 Task: Set up a Trello card with a label, checklist, assigned member, and start and due dates.
Action: Mouse moved to (378, 431)
Screenshot: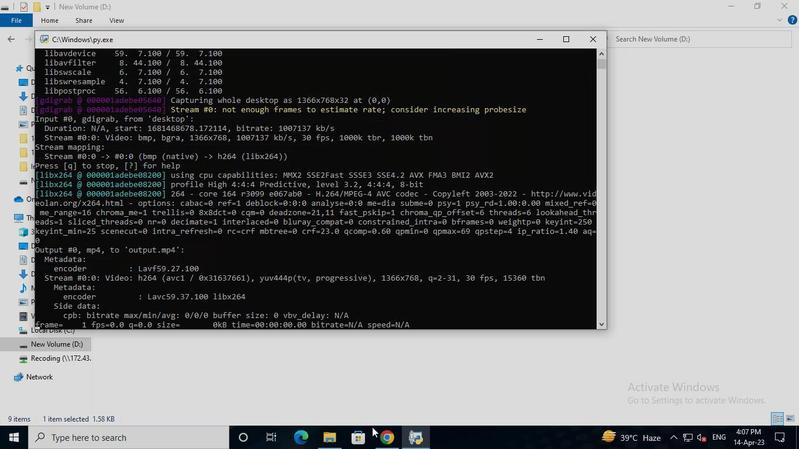 
Action: Mouse pressed left at (378, 431)
Screenshot: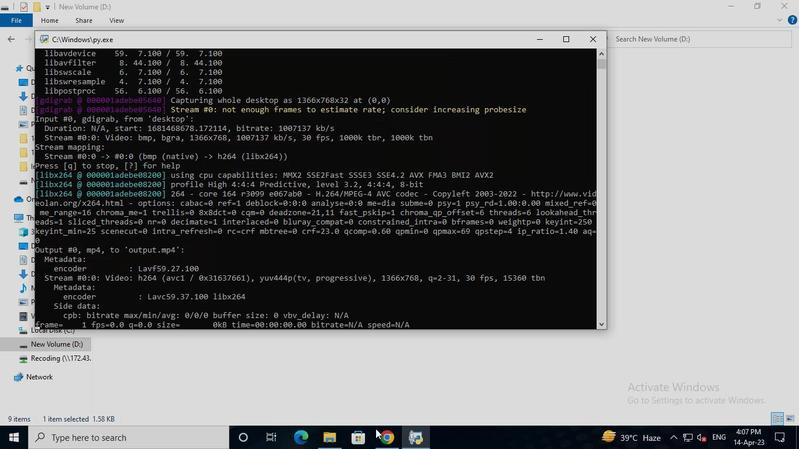 
Action: Mouse moved to (385, 360)
Screenshot: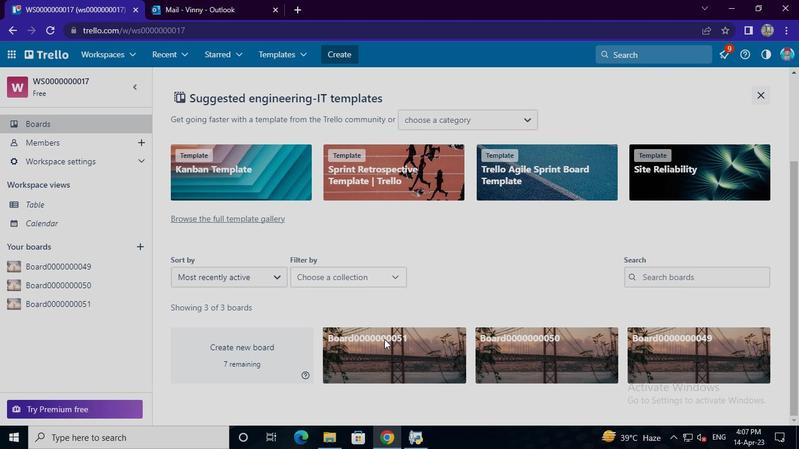 
Action: Mouse pressed left at (385, 360)
Screenshot: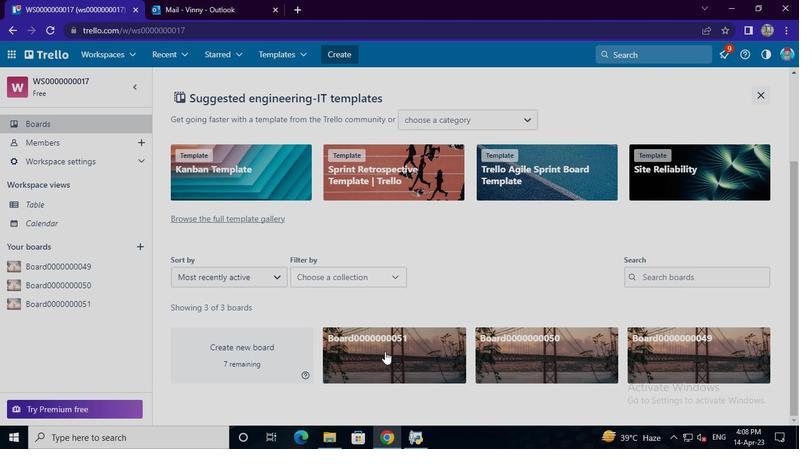 
Action: Mouse moved to (306, 259)
Screenshot: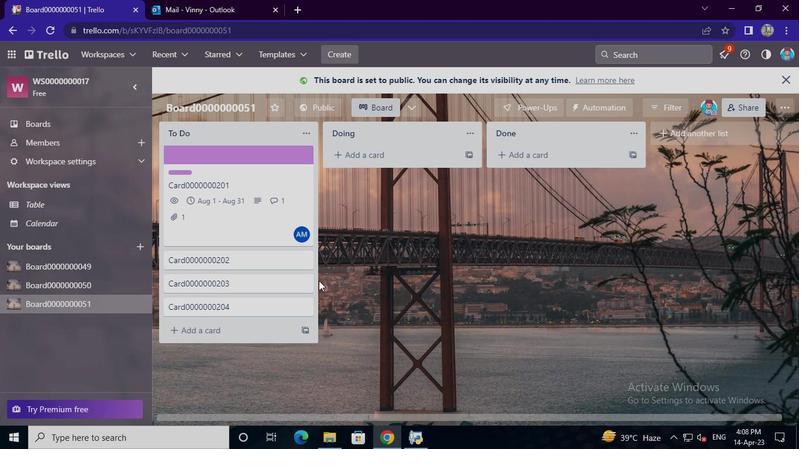 
Action: Mouse pressed left at (306, 259)
Screenshot: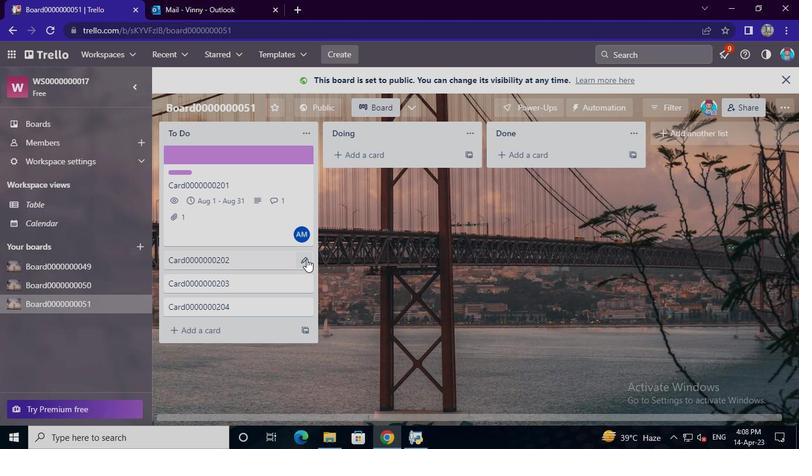 
Action: Mouse moved to (338, 263)
Screenshot: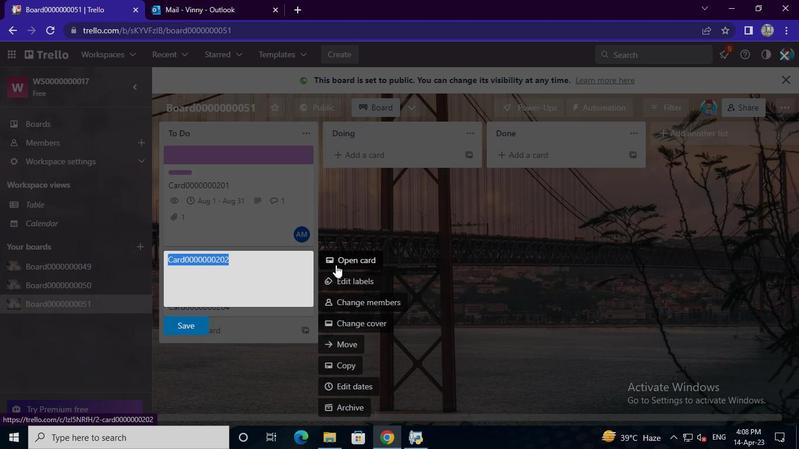 
Action: Mouse pressed left at (338, 263)
Screenshot: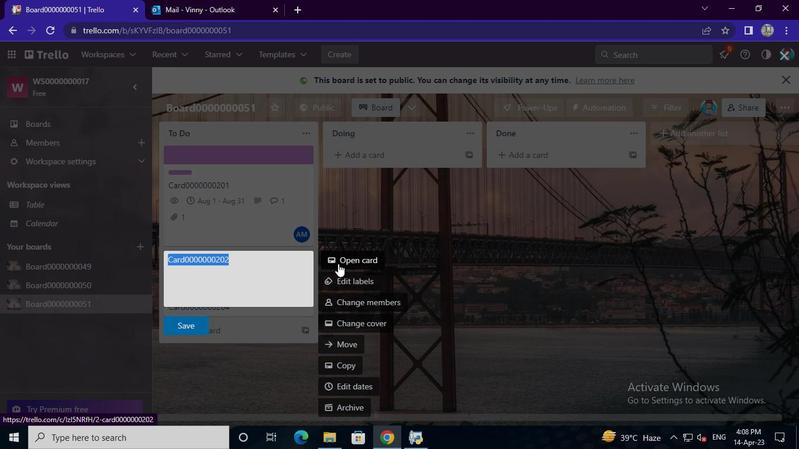 
Action: Mouse moved to (550, 145)
Screenshot: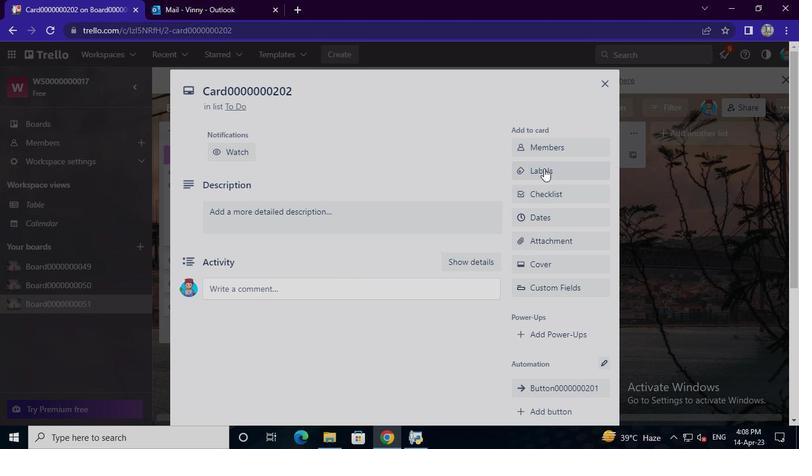 
Action: Mouse pressed left at (550, 145)
Screenshot: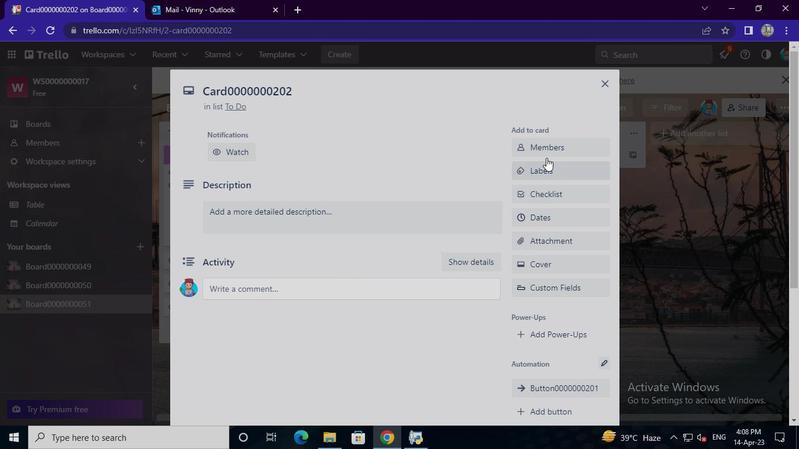 
Action: Mouse moved to (536, 197)
Screenshot: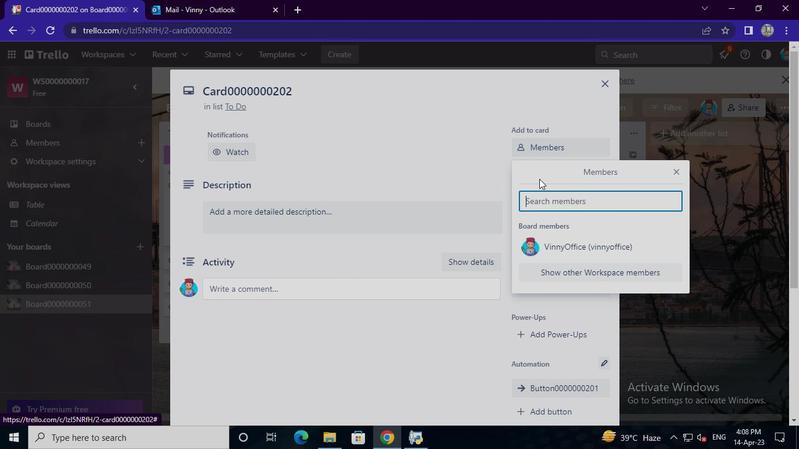 
Action: Mouse pressed left at (536, 197)
Screenshot: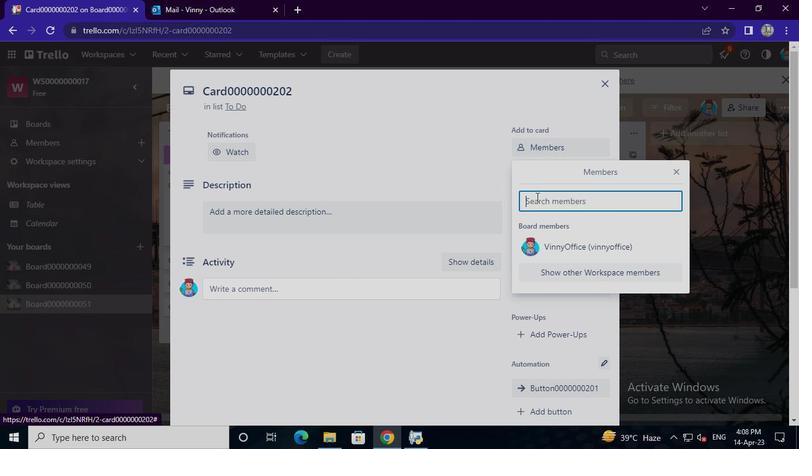 
Action: Mouse moved to (536, 197)
Screenshot: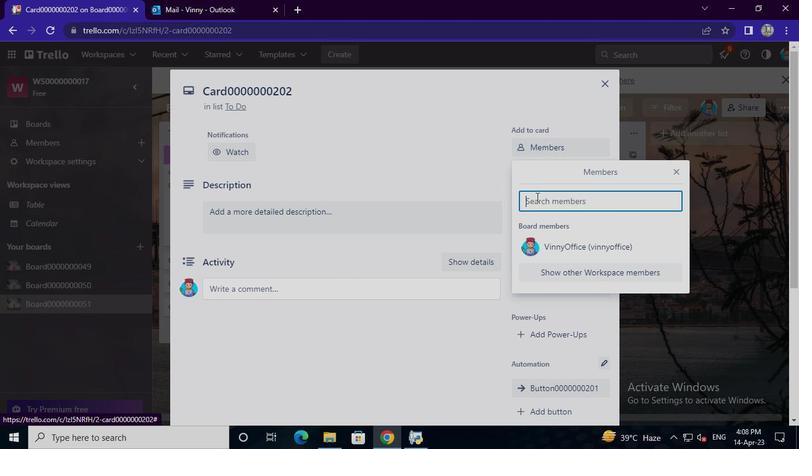 
Action: Keyboard Key.shift
Screenshot: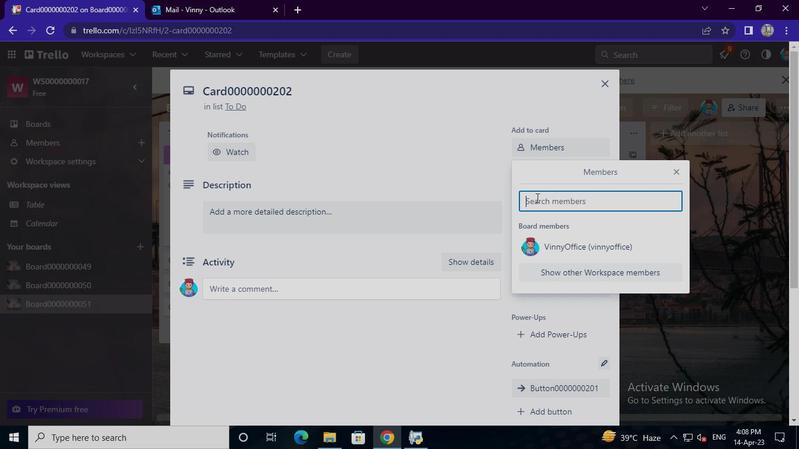 
Action: Keyboard C
Screenshot: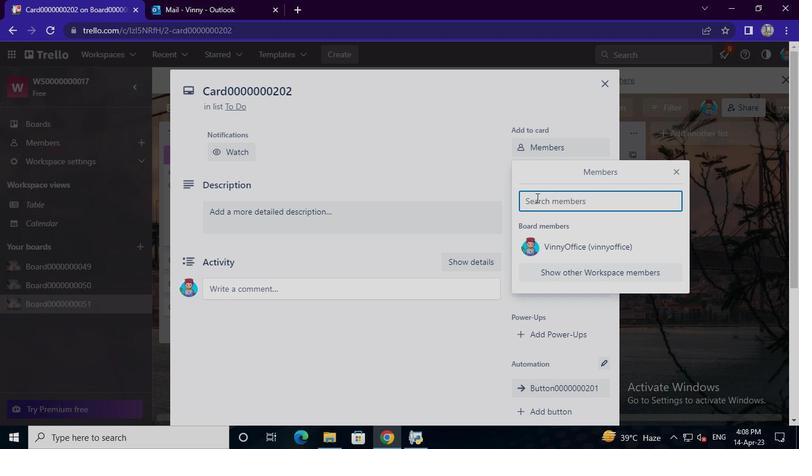 
Action: Keyboard A
Screenshot: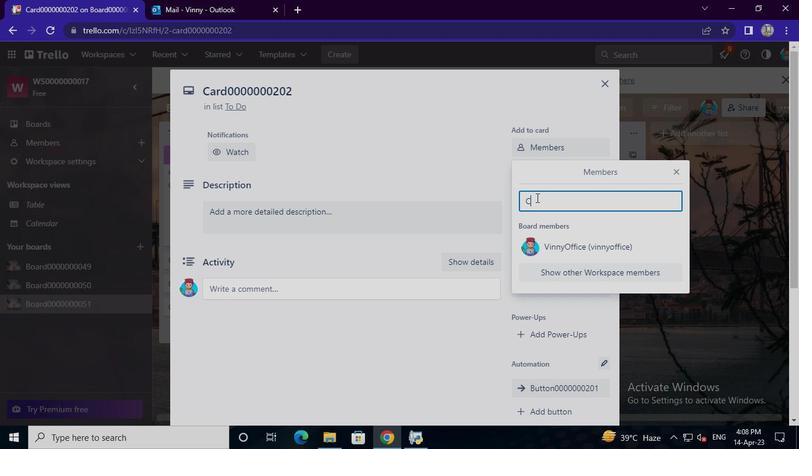 
Action: Keyboard r
Screenshot: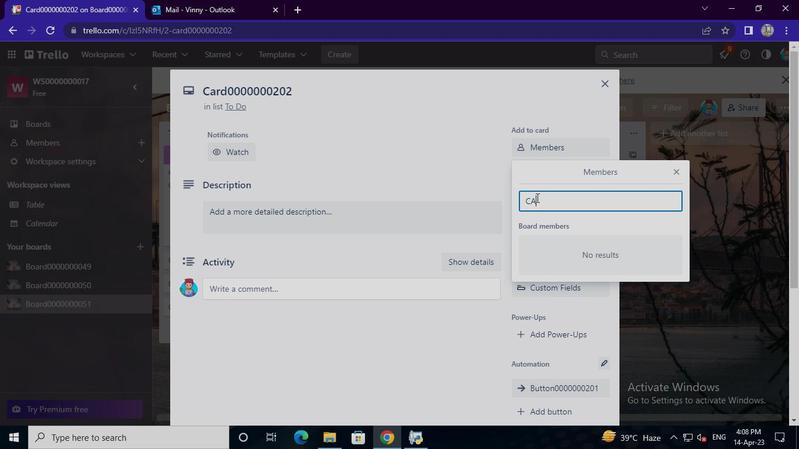 
Action: Keyboard Key.backspace
Screenshot: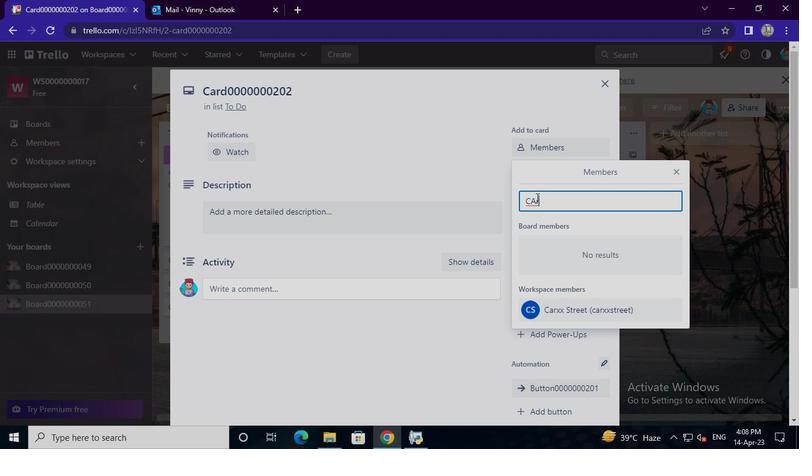 
Action: Keyboard Key.backspace
Screenshot: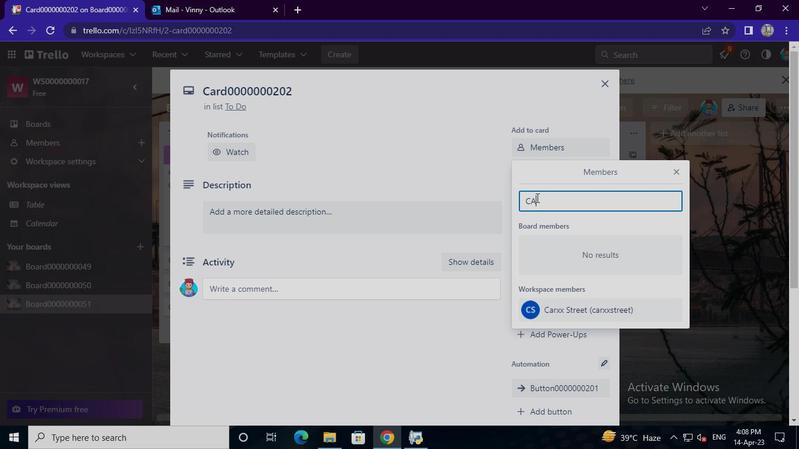 
Action: Keyboard a
Screenshot: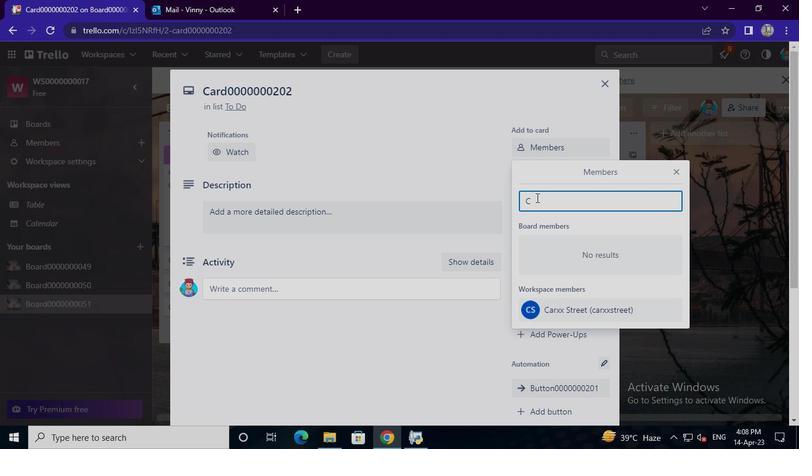 
Action: Keyboard r
Screenshot: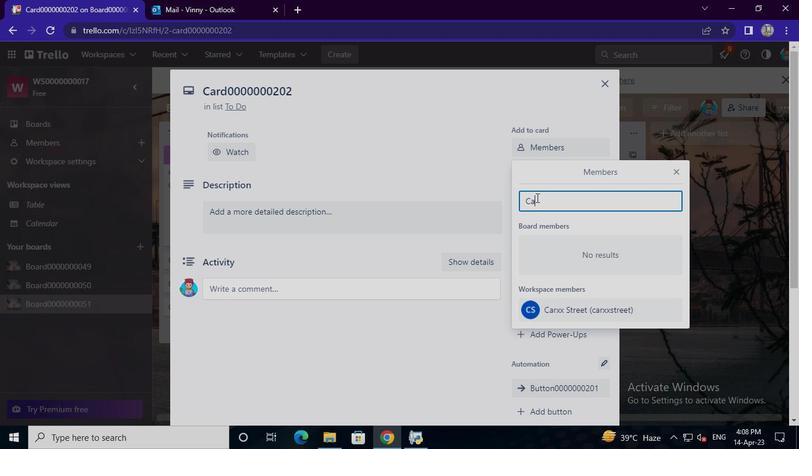 
Action: Keyboard x
Screenshot: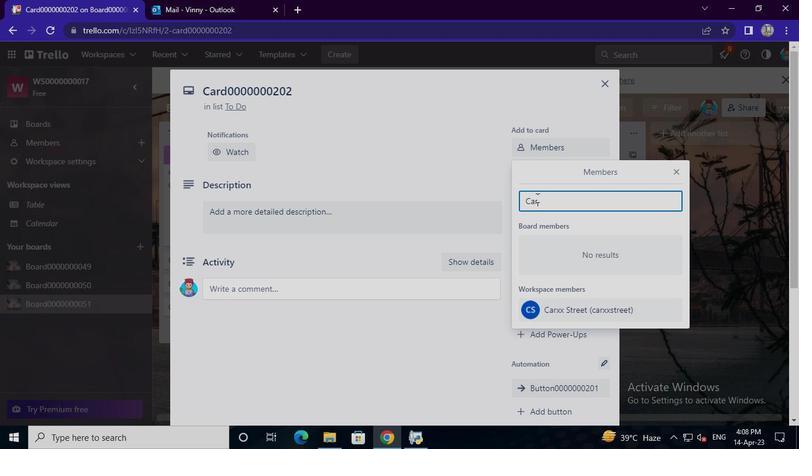 
Action: Keyboard x
Screenshot: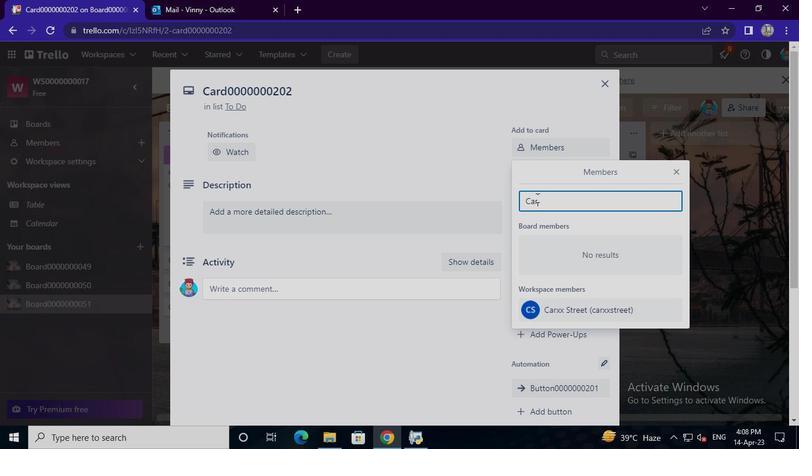 
Action: Keyboard s
Screenshot: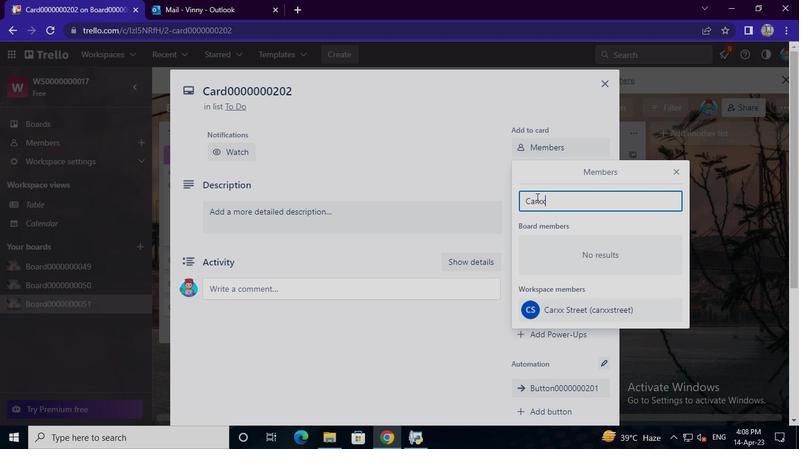 
Action: Keyboard t
Screenshot: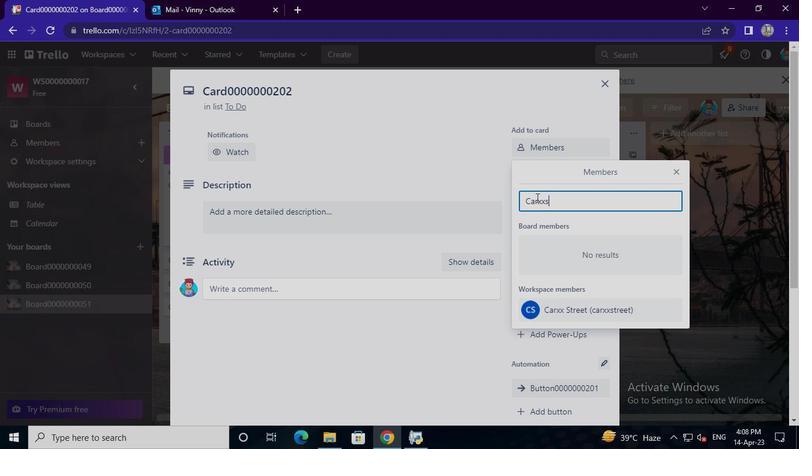 
Action: Keyboard r
Screenshot: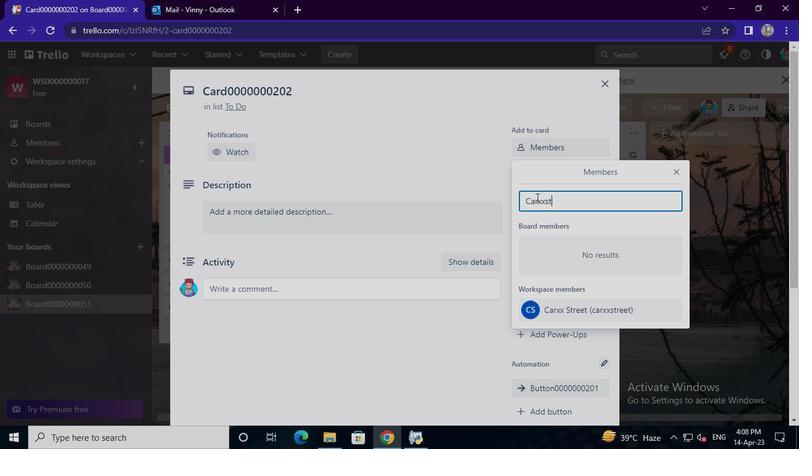 
Action: Keyboard e
Screenshot: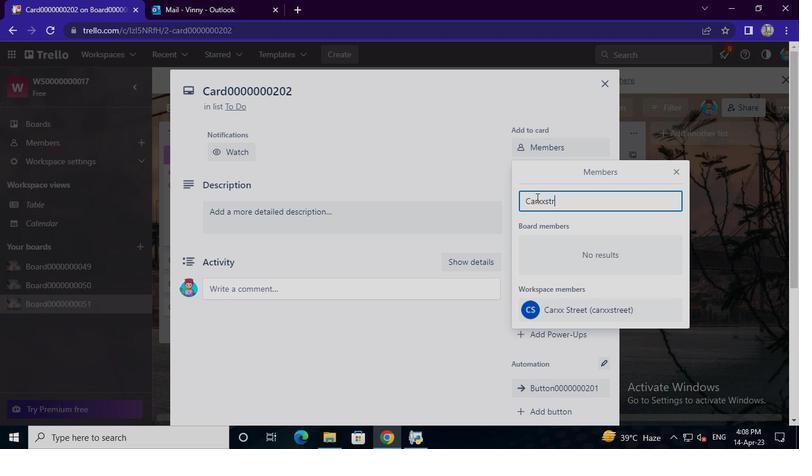 
Action: Keyboard t
Screenshot: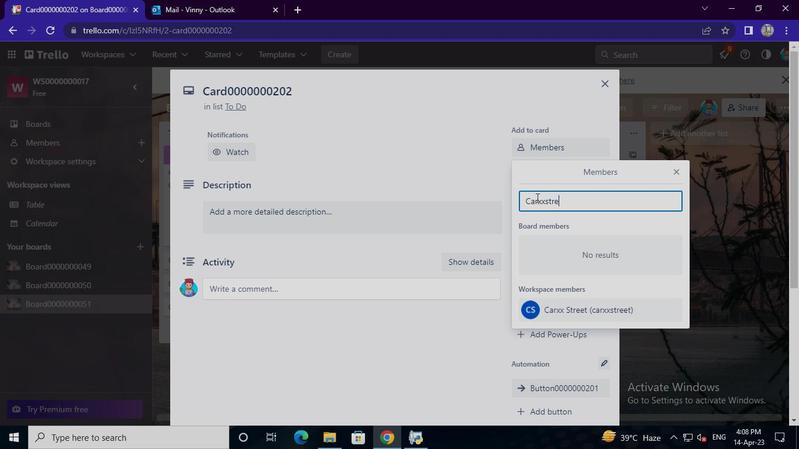 
Action: Keyboard t
Screenshot: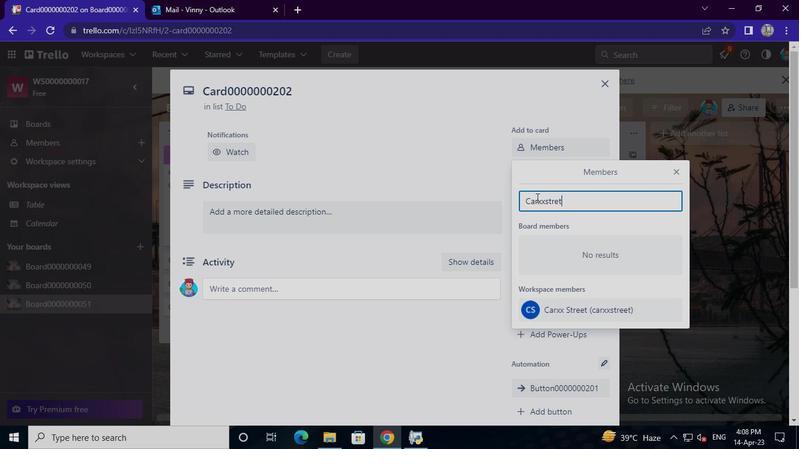 
Action: Keyboard Key.backspace
Screenshot: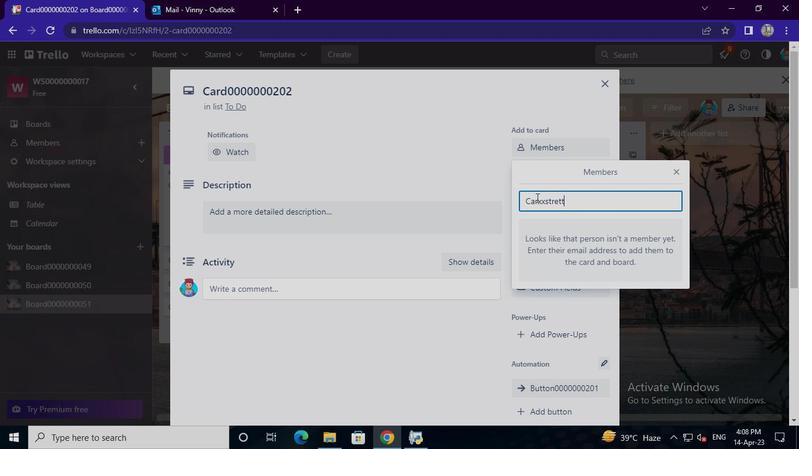 
Action: Keyboard Key.backspace
Screenshot: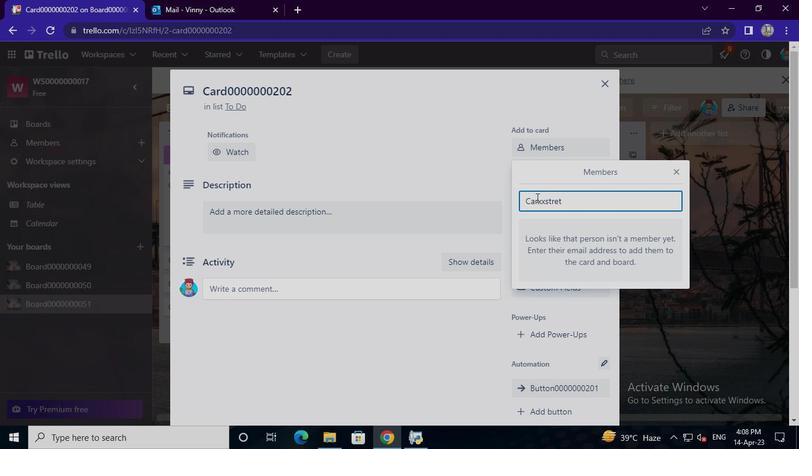 
Action: Keyboard e
Screenshot: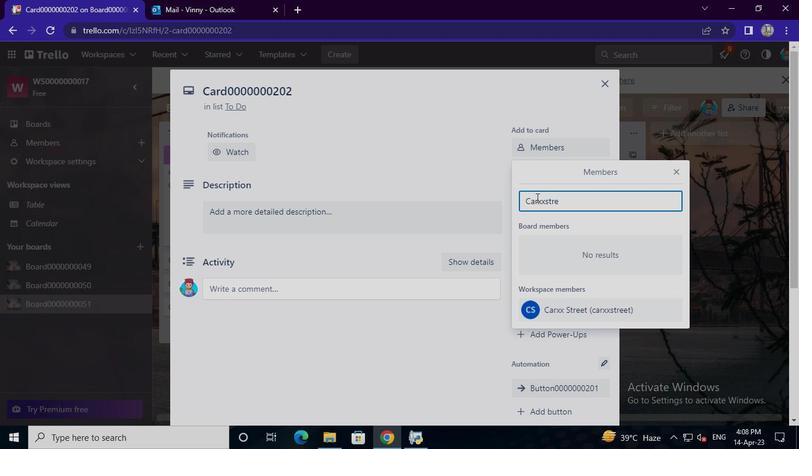 
Action: Keyboard t
Screenshot: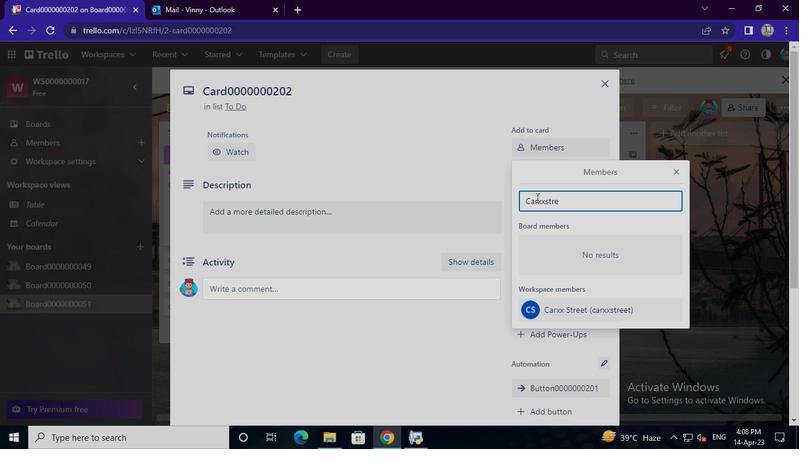 
Action: Keyboard <103>
Screenshot: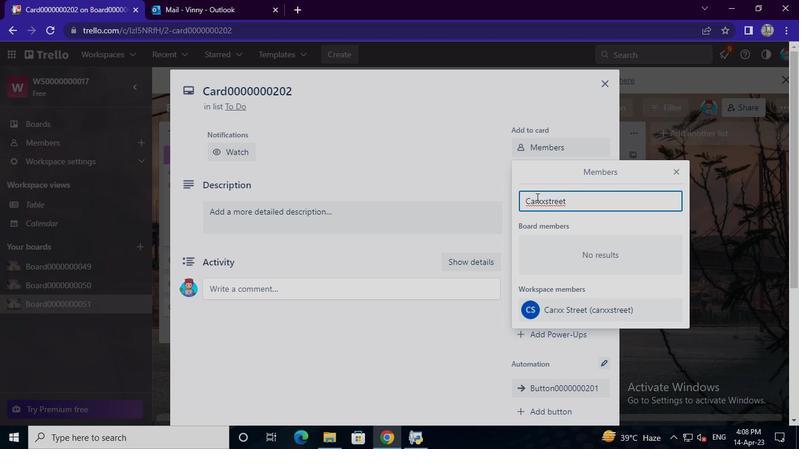 
Action: Keyboard <105>
Screenshot: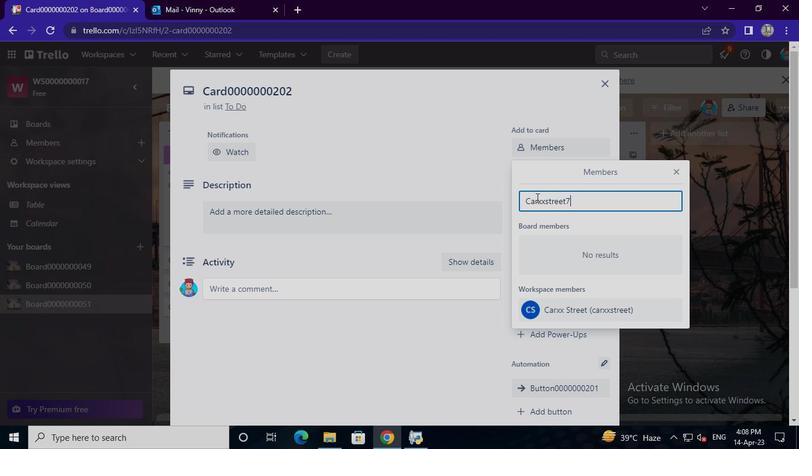 
Action: Keyboard <97>
Screenshot: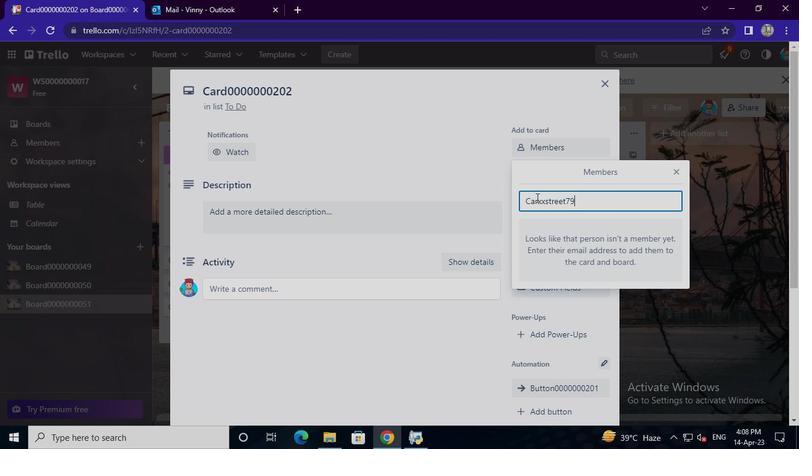 
Action: Keyboard Key.shift
Screenshot: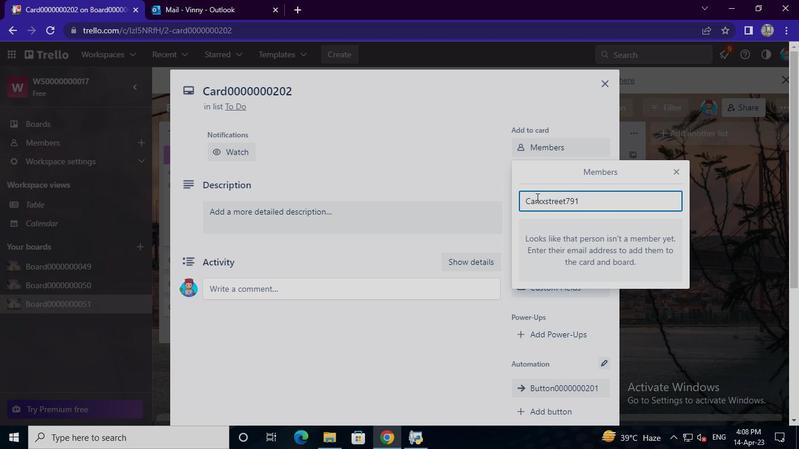 
Action: Keyboard @
Screenshot: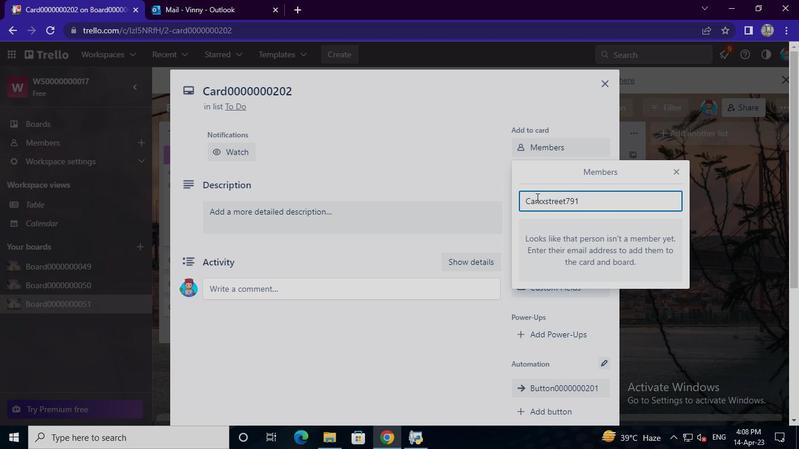
Action: Keyboard g
Screenshot: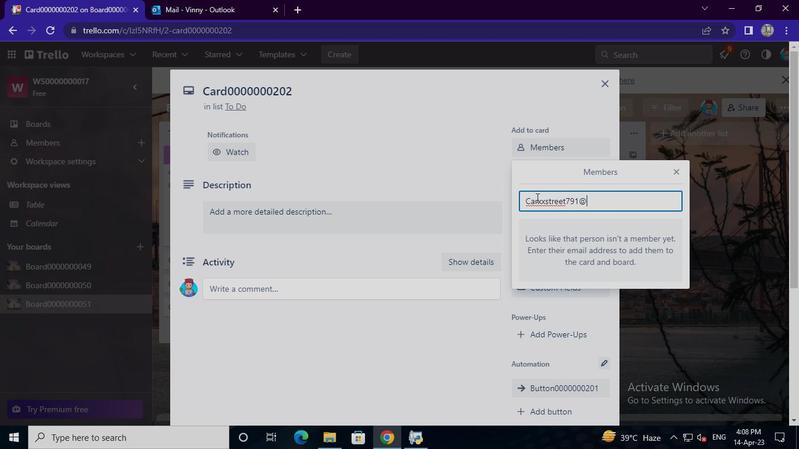 
Action: Keyboard m
Screenshot: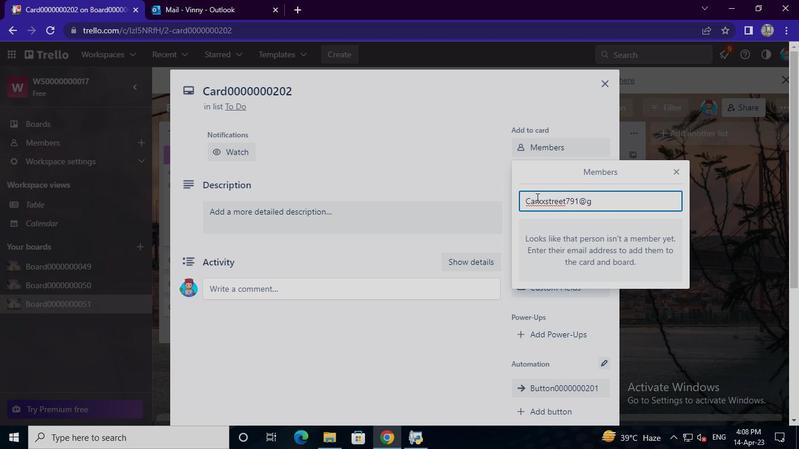 
Action: Keyboard a
Screenshot: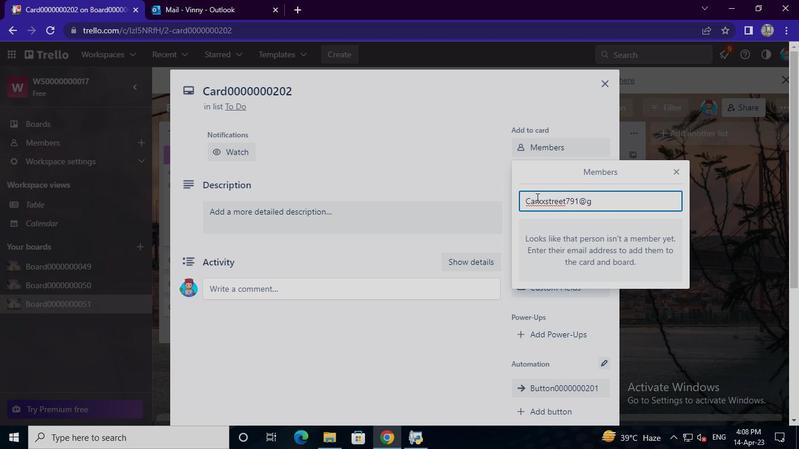 
Action: Keyboard i
Screenshot: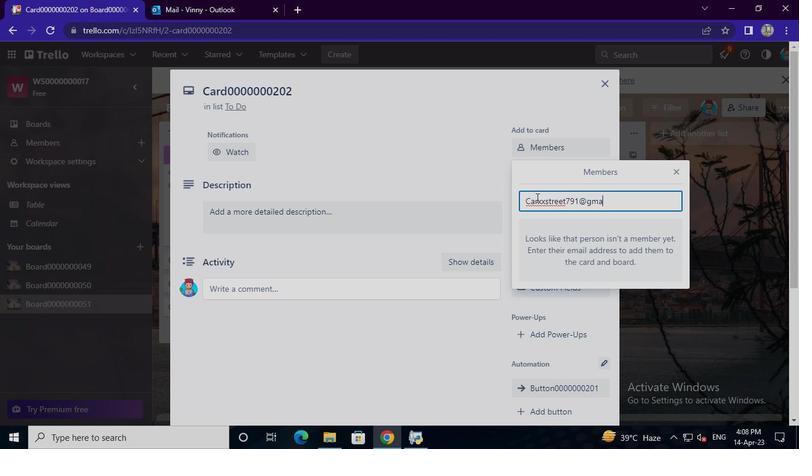 
Action: Keyboard l
Screenshot: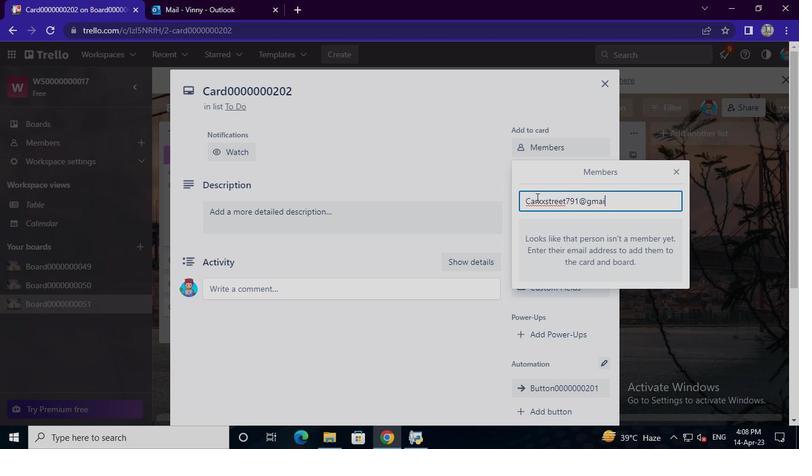 
Action: Keyboard .
Screenshot: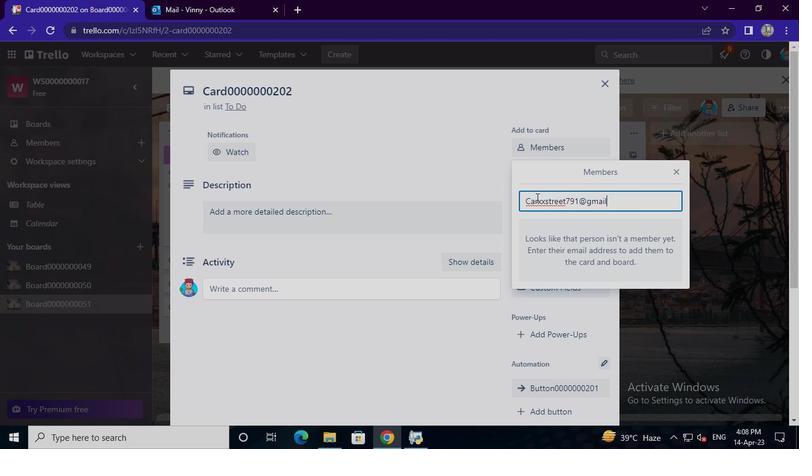
Action: Keyboard c
Screenshot: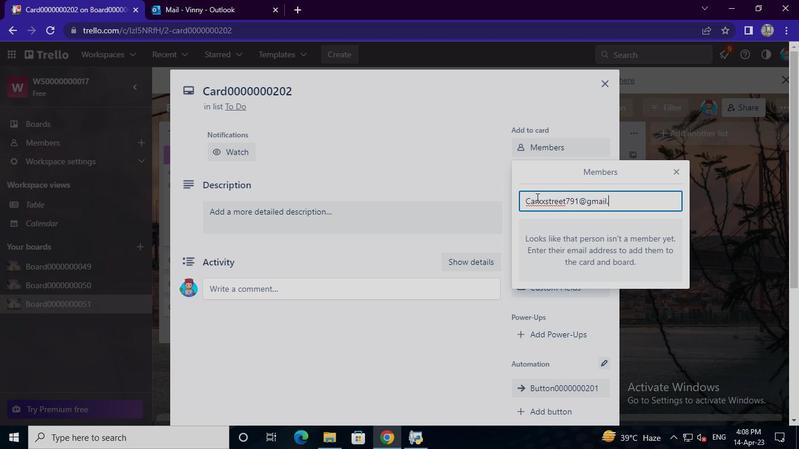 
Action: Keyboard o
Screenshot: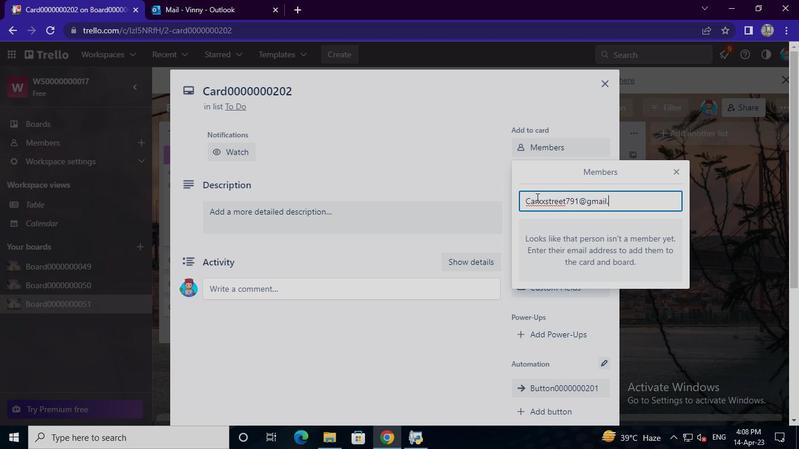 
Action: Keyboard m
Screenshot: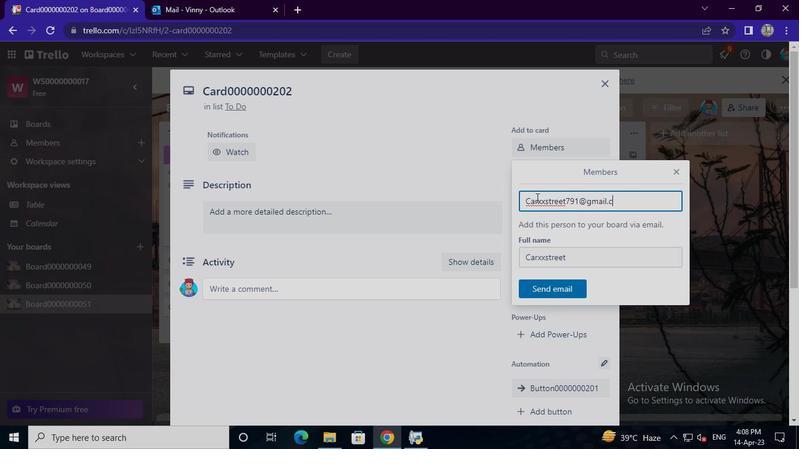 
Action: Mouse moved to (558, 286)
Screenshot: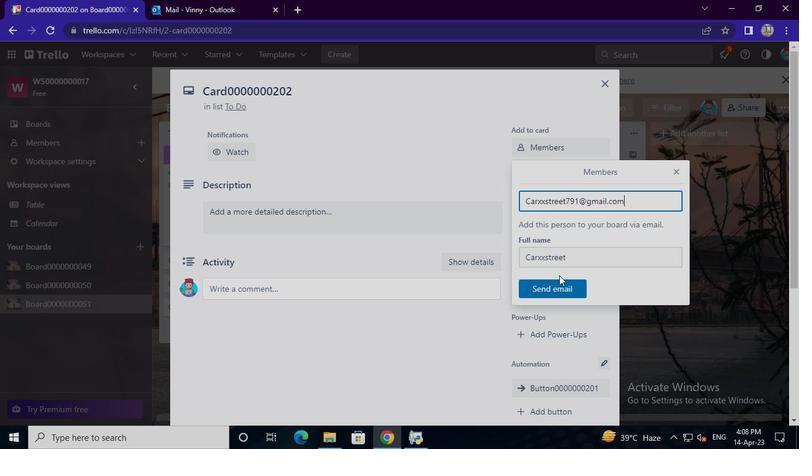 
Action: Mouse pressed left at (558, 286)
Screenshot: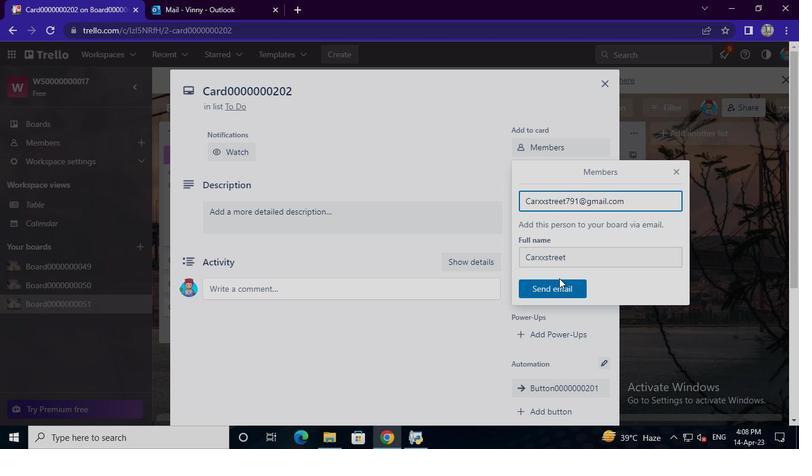
Action: Mouse moved to (553, 175)
Screenshot: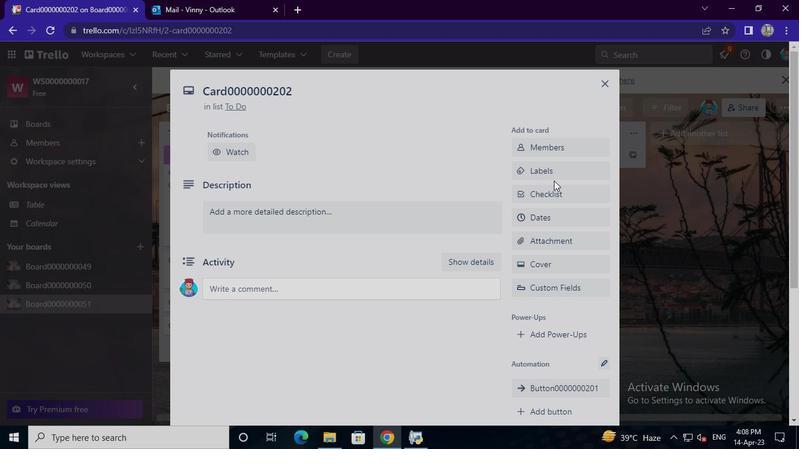 
Action: Mouse pressed left at (553, 175)
Screenshot: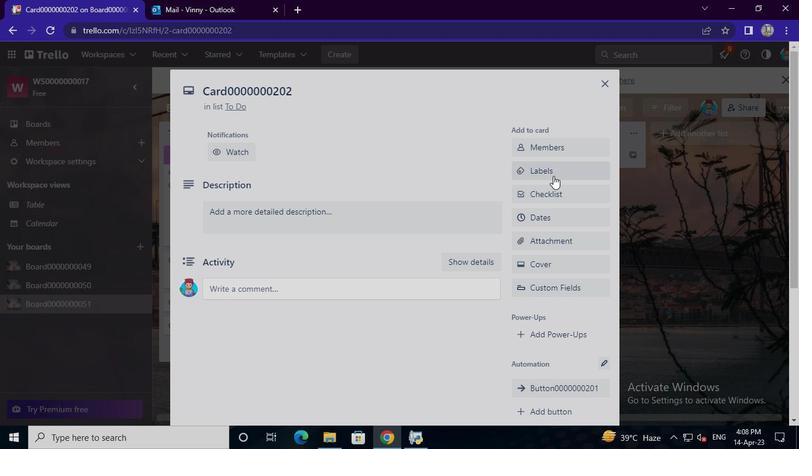 
Action: Mouse moved to (570, 108)
Screenshot: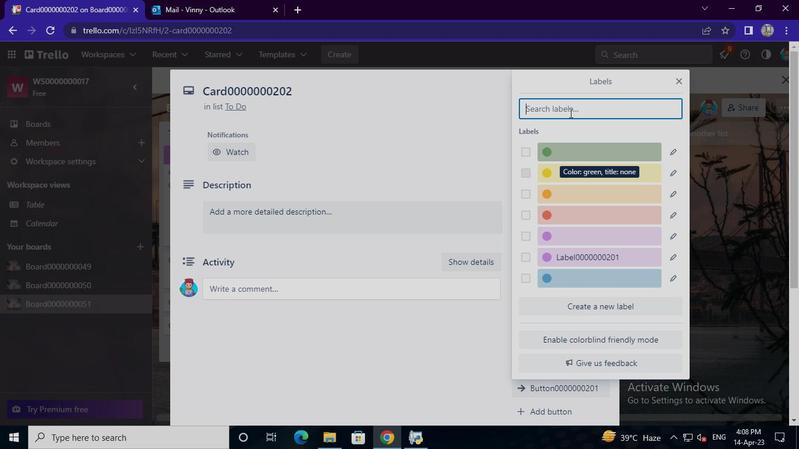 
Action: Mouse pressed left at (570, 108)
Screenshot: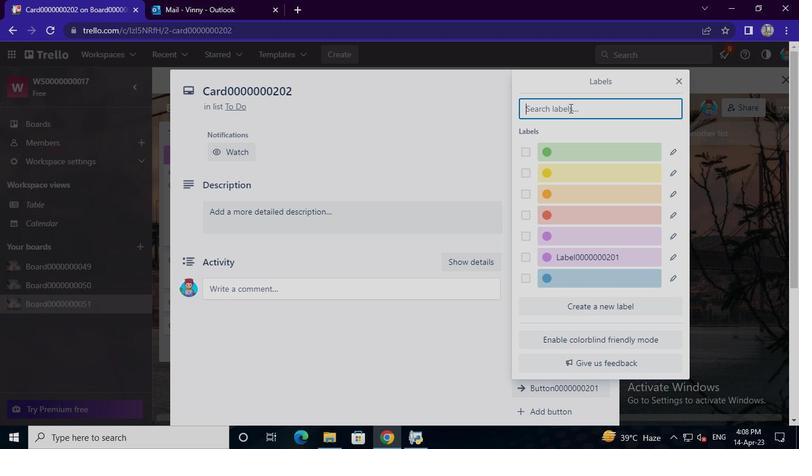 
Action: Keyboard Key.shift
Screenshot: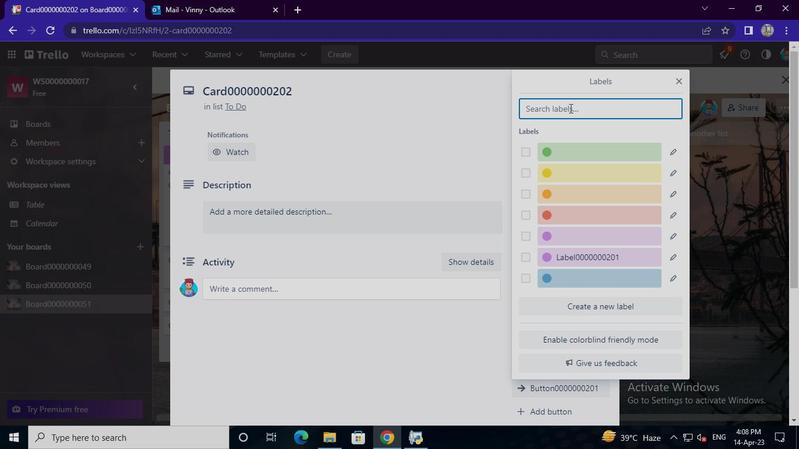 
Action: Keyboard L
Screenshot: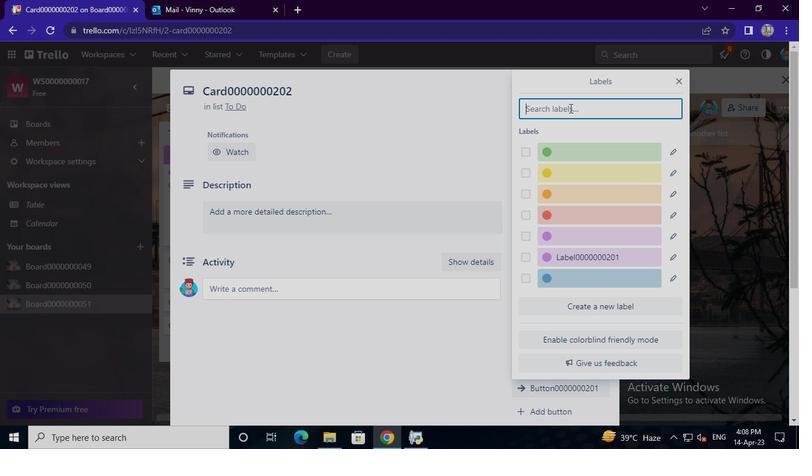 
Action: Keyboard a
Screenshot: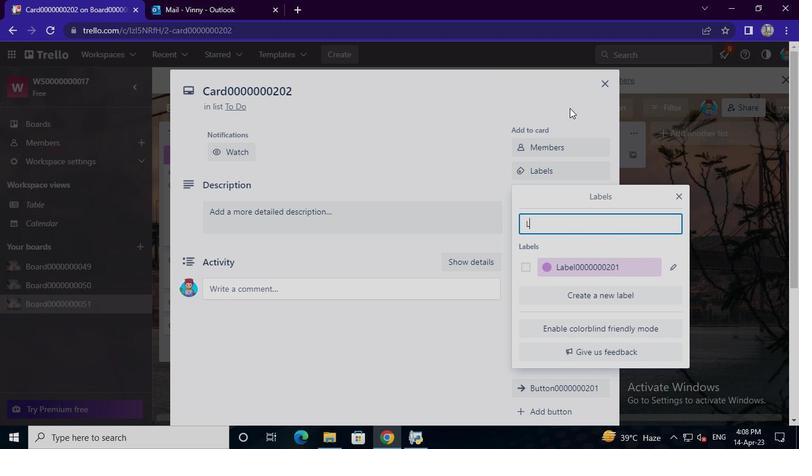 
Action: Keyboard b
Screenshot: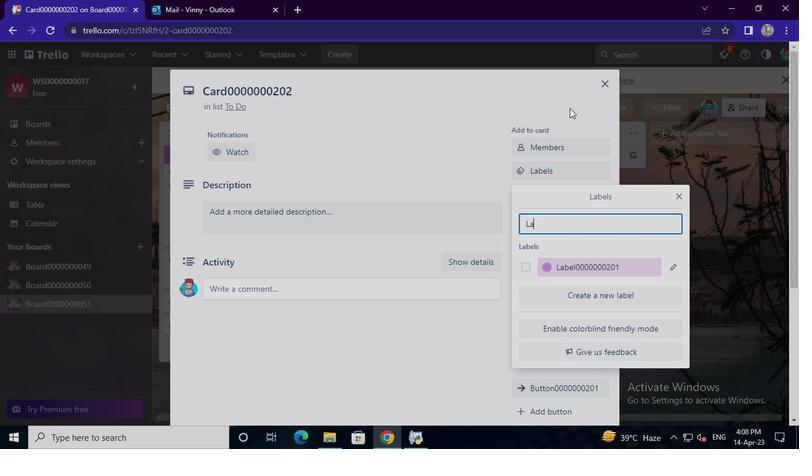 
Action: Keyboard e
Screenshot: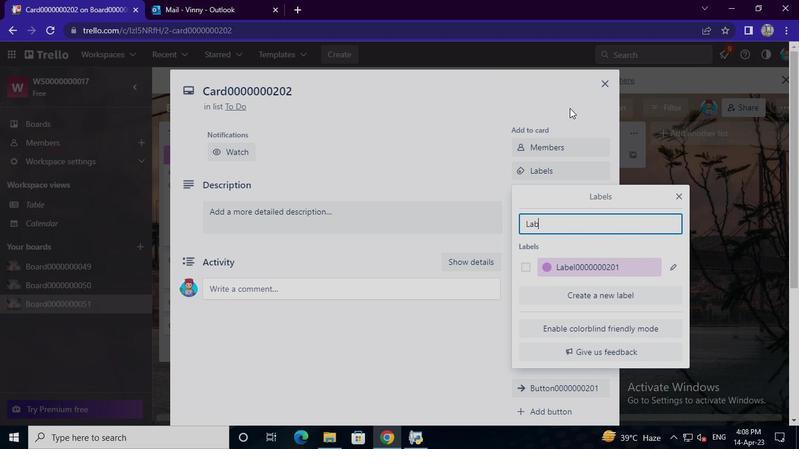 
Action: Keyboard l
Screenshot: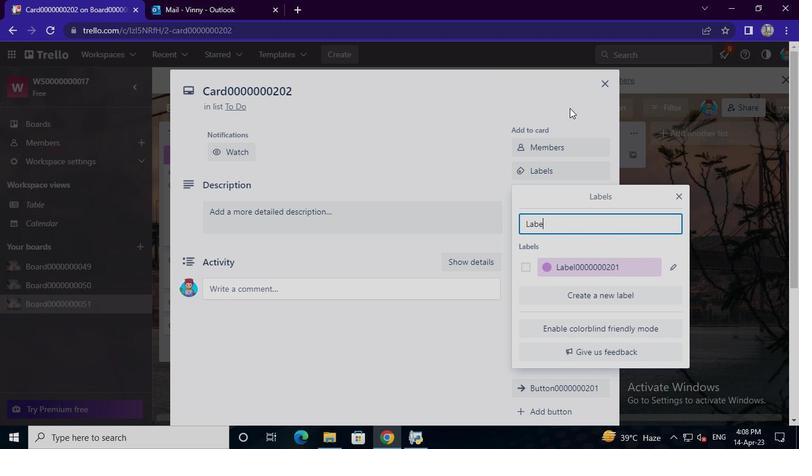 
Action: Keyboard <96>
Screenshot: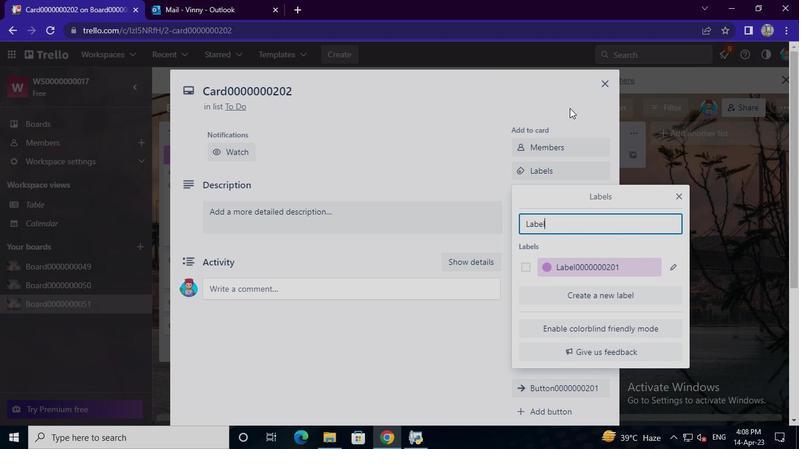 
Action: Keyboard <96>
Screenshot: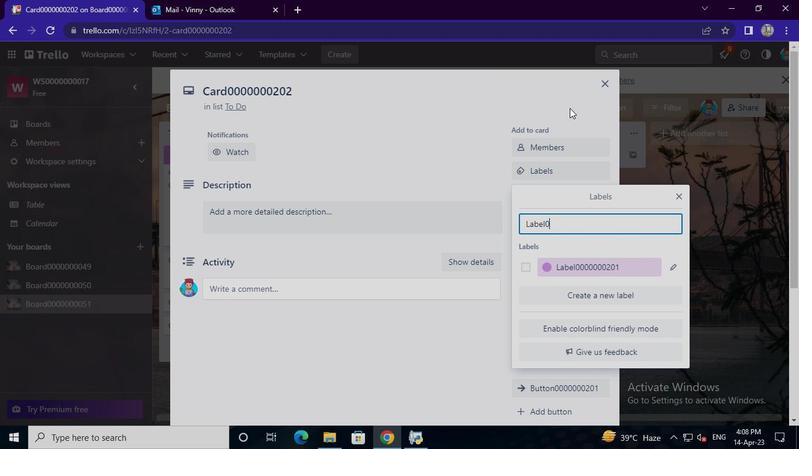 
Action: Keyboard <96>
Screenshot: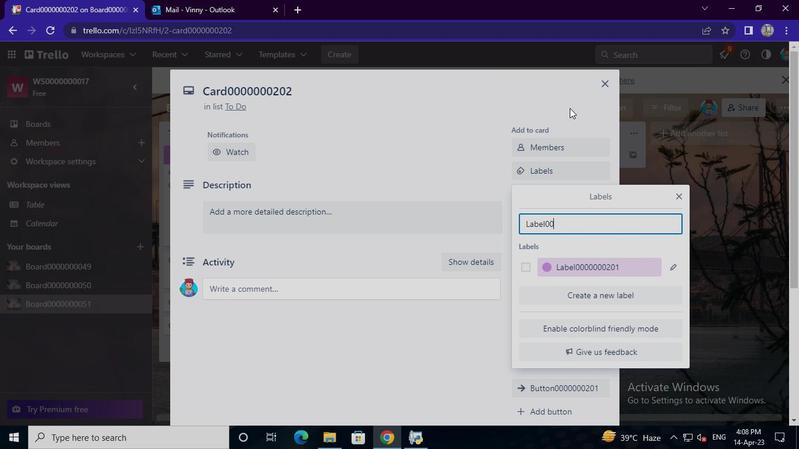 
Action: Keyboard <96>
Screenshot: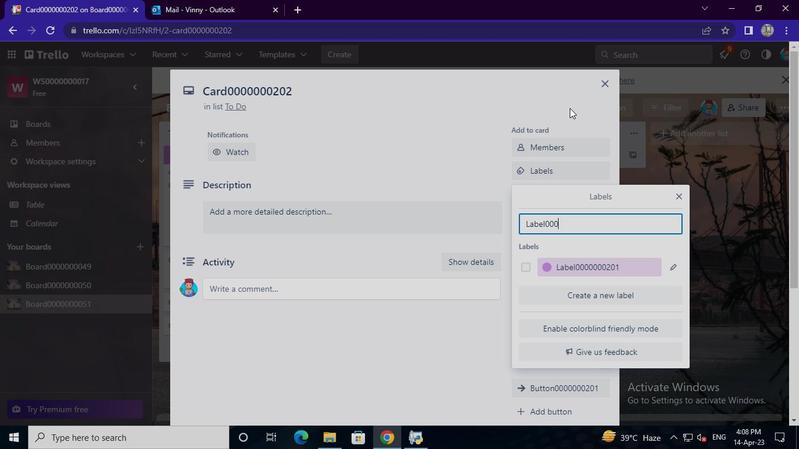 
Action: Keyboard <96>
Screenshot: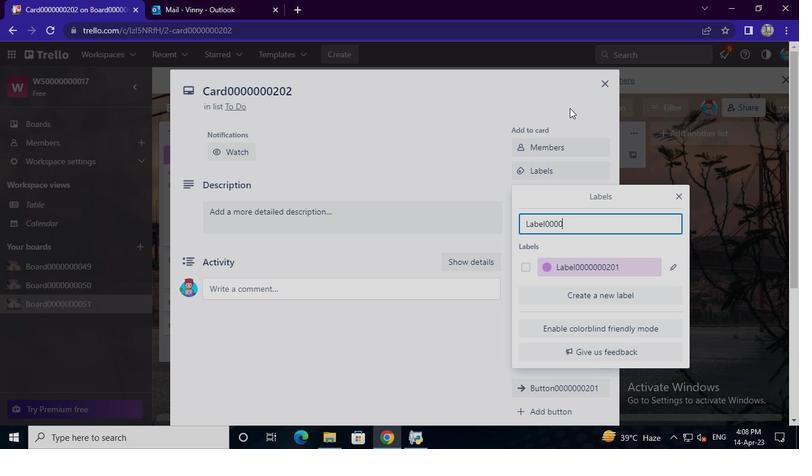 
Action: Keyboard <96>
Screenshot: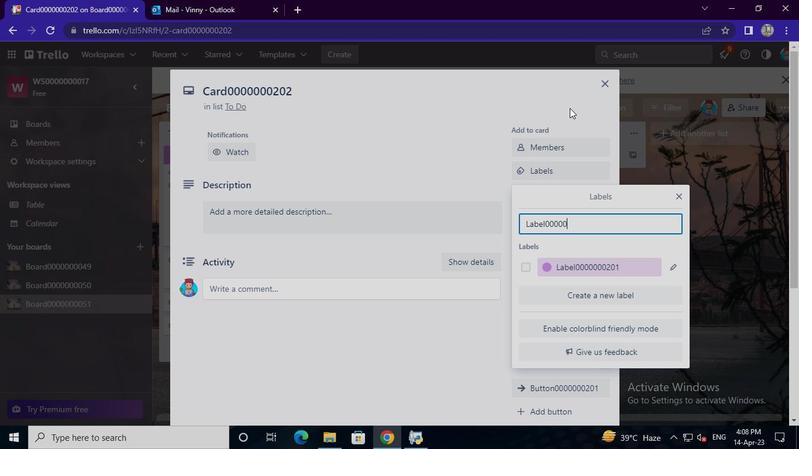 
Action: Keyboard <96>
Screenshot: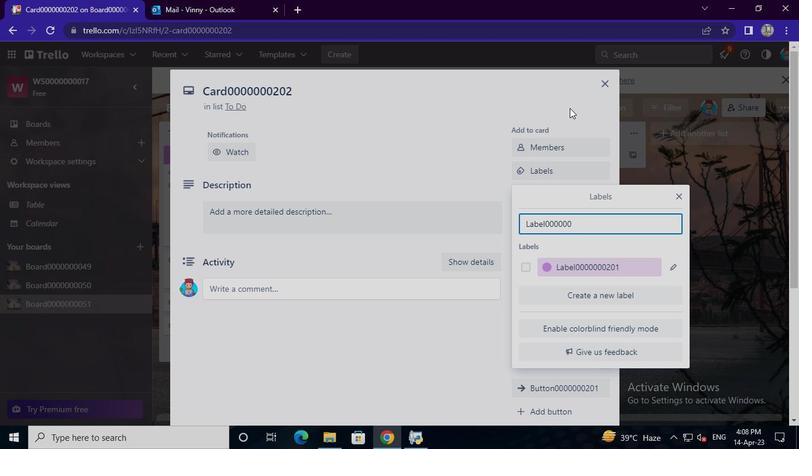 
Action: Keyboard <98>
Screenshot: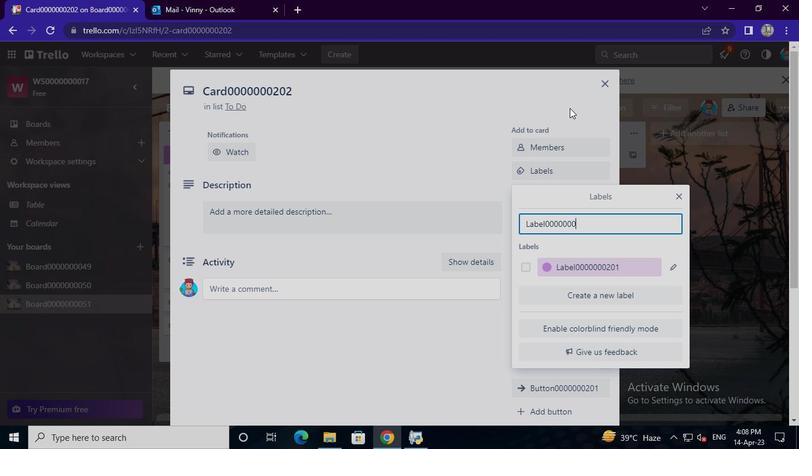 
Action: Keyboard <96>
Screenshot: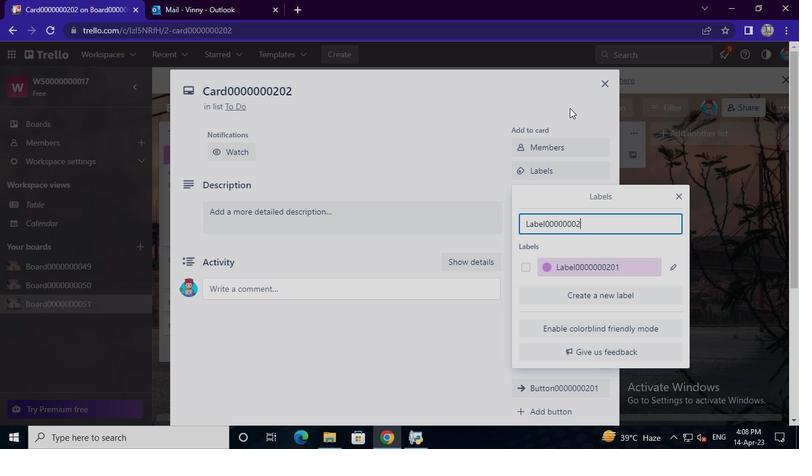 
Action: Keyboard <98>
Screenshot: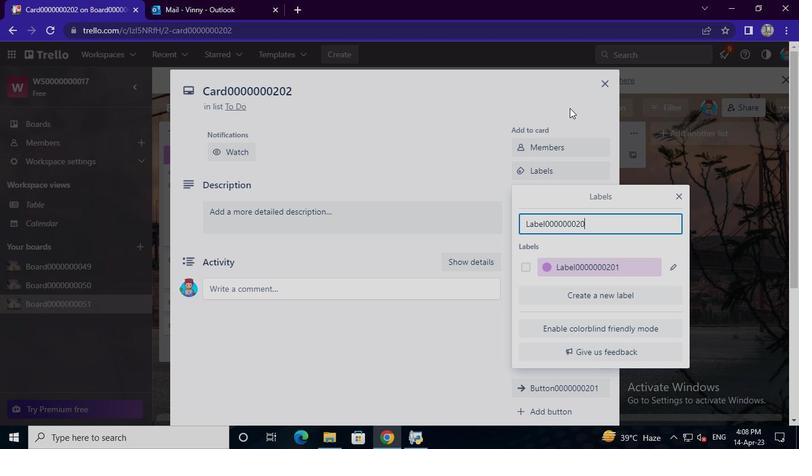 
Action: Mouse moved to (604, 263)
Screenshot: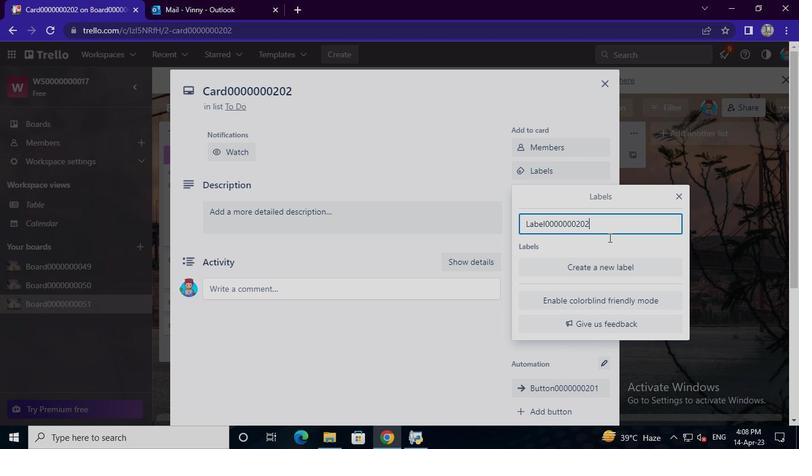 
Action: Mouse pressed left at (604, 263)
Screenshot: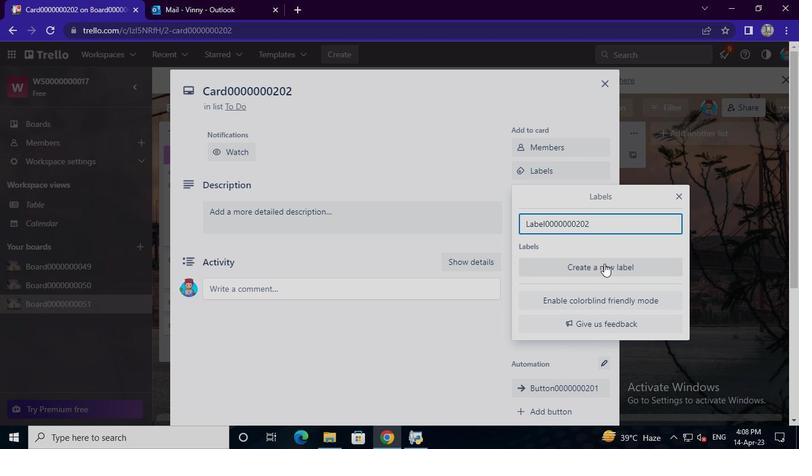 
Action: Mouse moved to (565, 294)
Screenshot: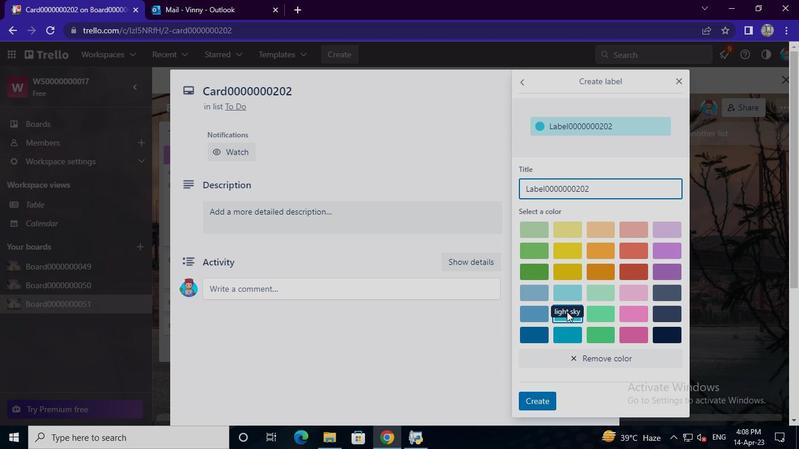 
Action: Mouse pressed left at (565, 294)
Screenshot: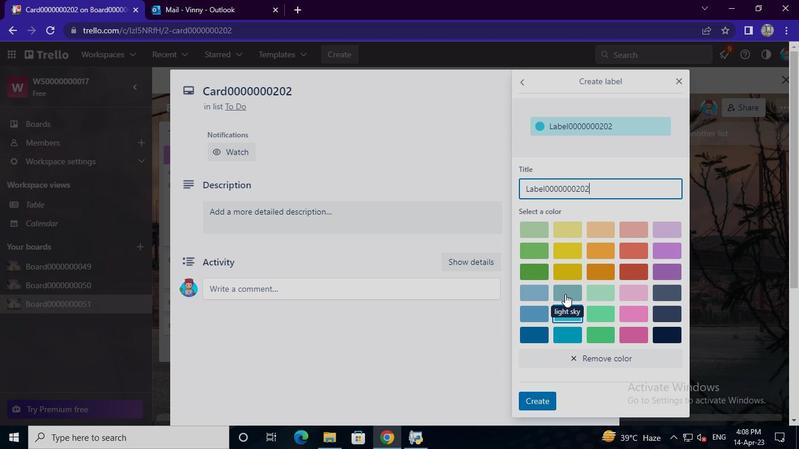 
Action: Mouse moved to (542, 397)
Screenshot: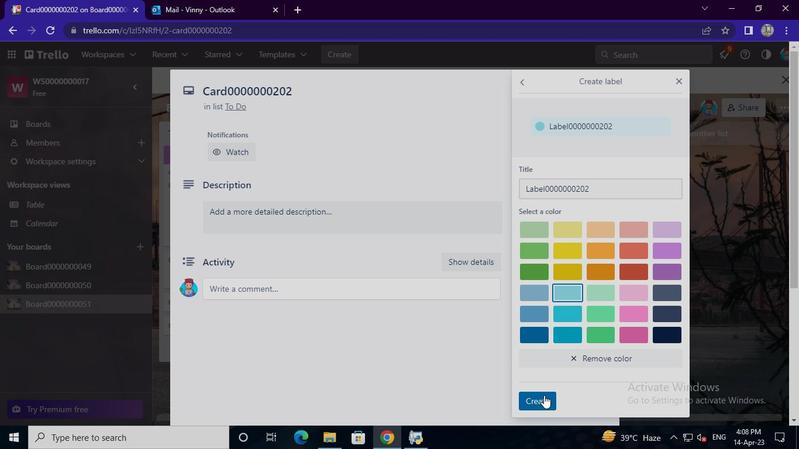 
Action: Mouse pressed left at (542, 397)
Screenshot: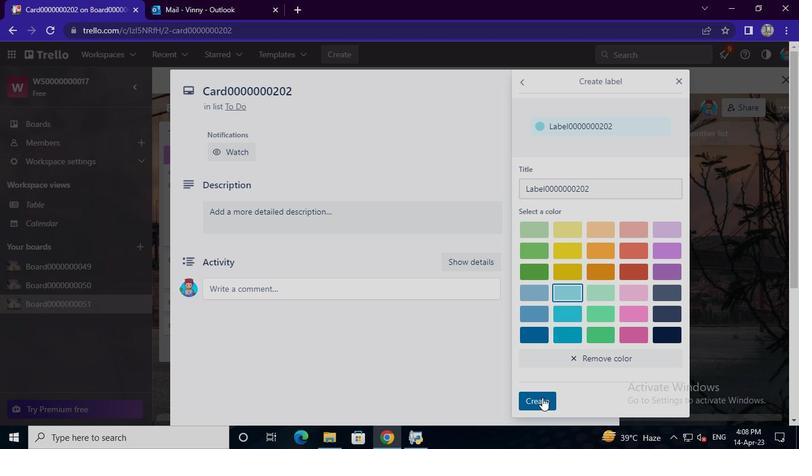 
Action: Mouse moved to (486, 333)
Screenshot: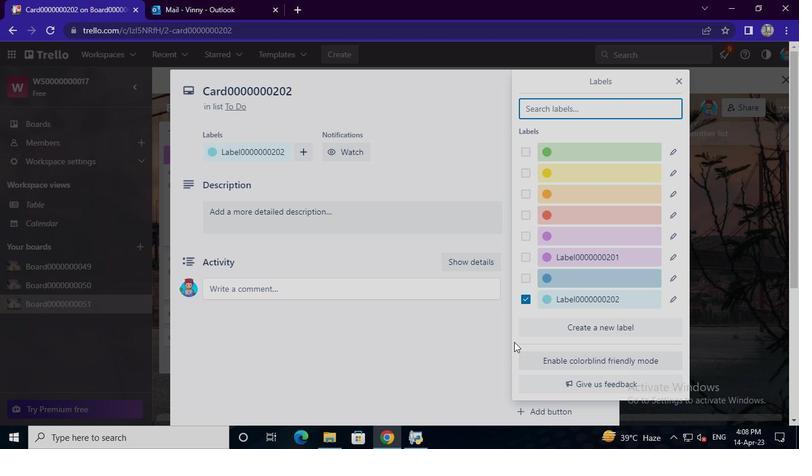 
Action: Mouse pressed left at (486, 333)
Screenshot: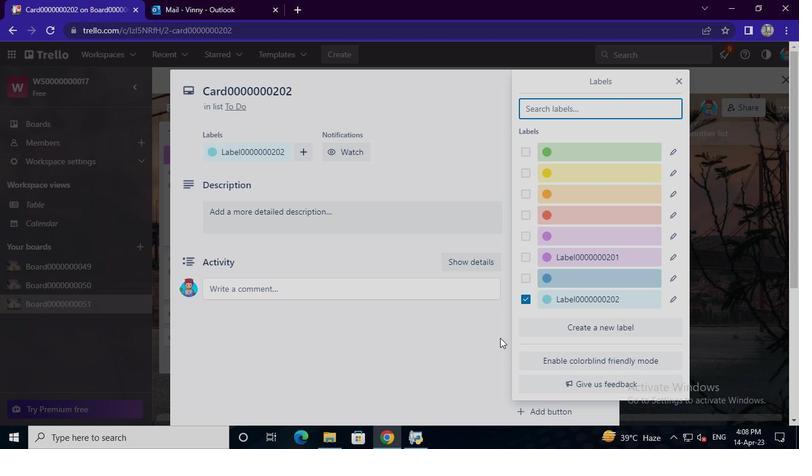 
Action: Mouse moved to (562, 196)
Screenshot: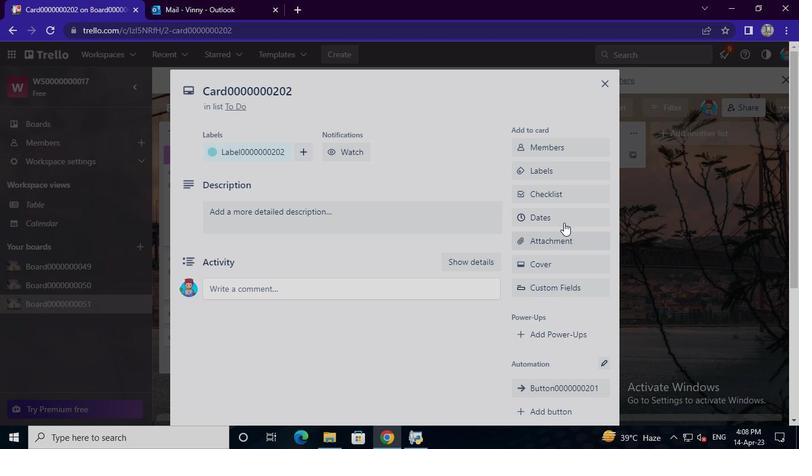
Action: Mouse pressed left at (562, 196)
Screenshot: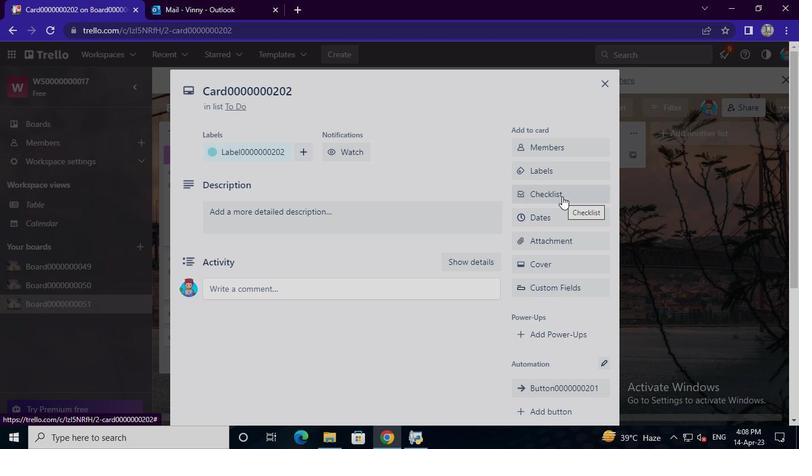 
Action: Mouse moved to (584, 256)
Screenshot: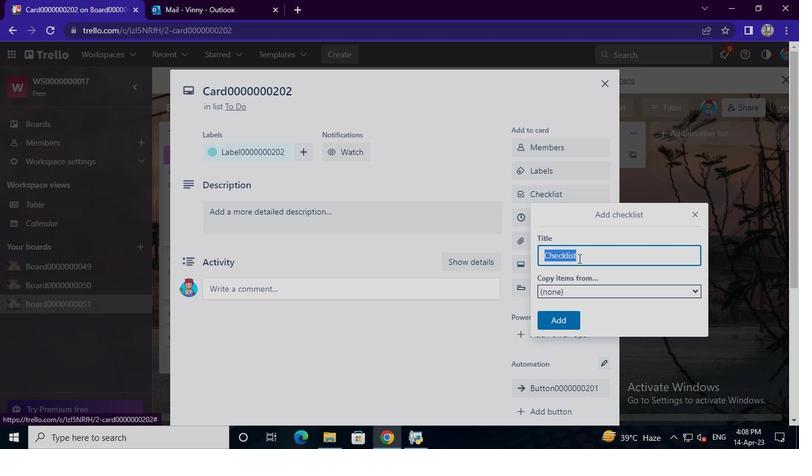 
Action: Mouse pressed left at (584, 256)
Screenshot: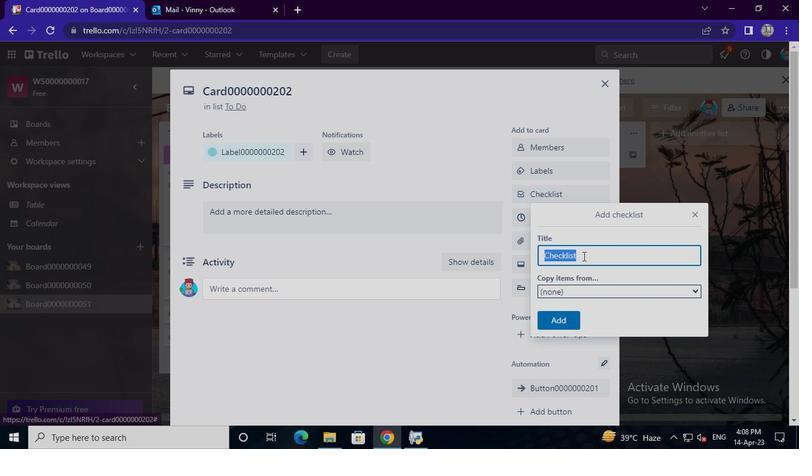 
Action: Mouse moved to (575, 264)
Screenshot: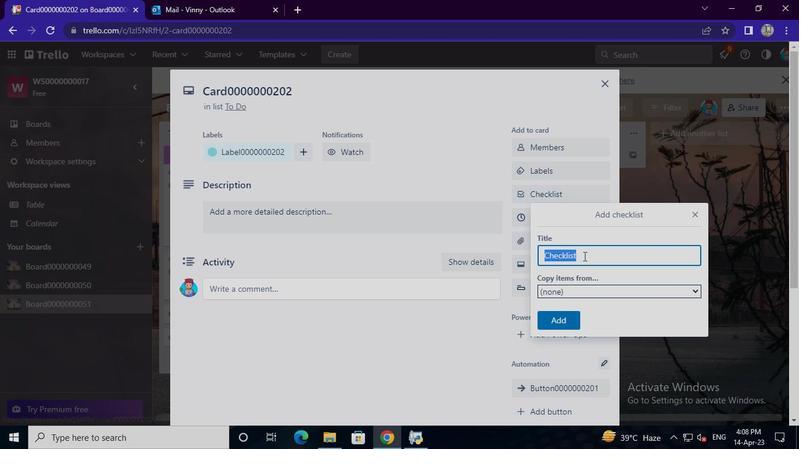 
Action: Keyboard Key.backspace
Screenshot: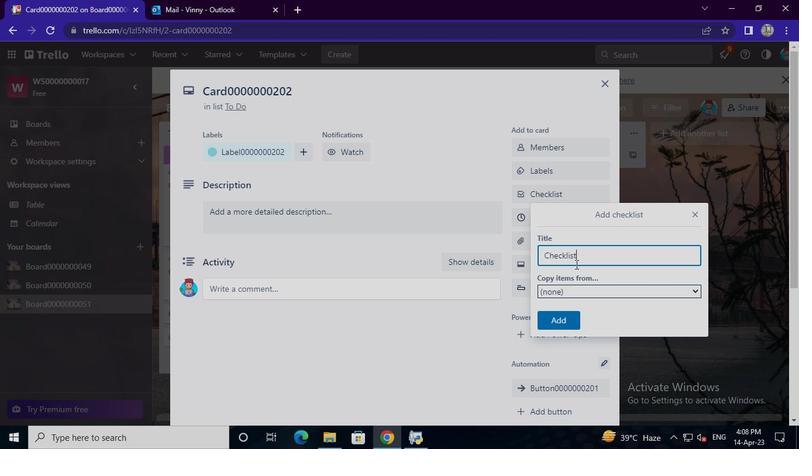 
Action: Keyboard Key.backspace
Screenshot: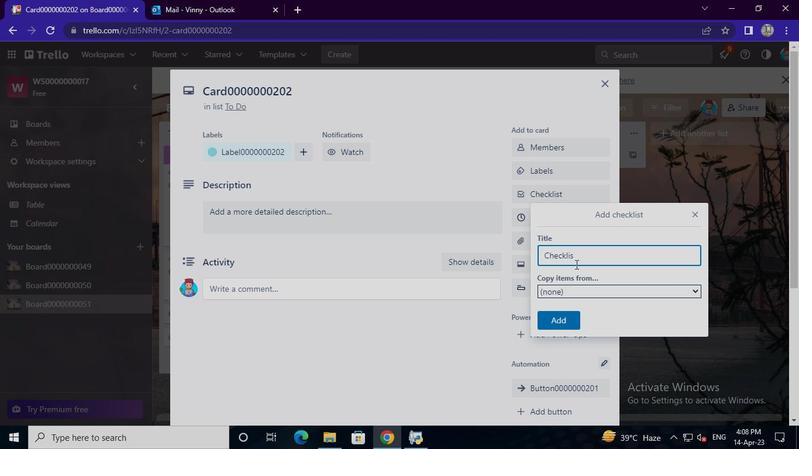 
Action: Keyboard Key.backspace
Screenshot: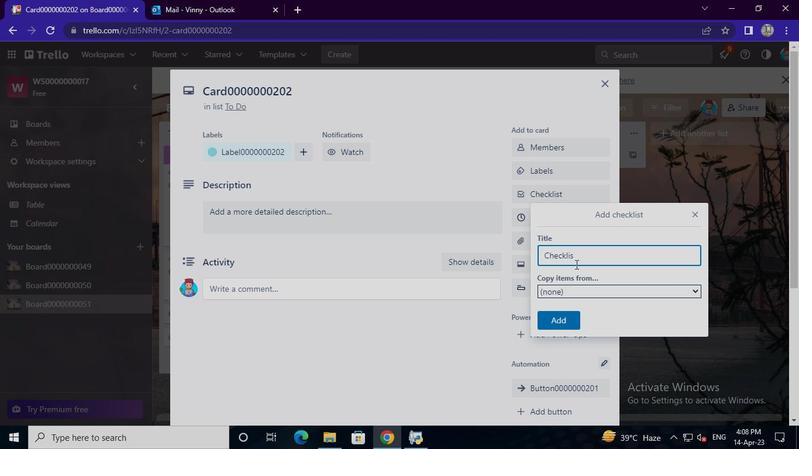 
Action: Keyboard Key.backspace
Screenshot: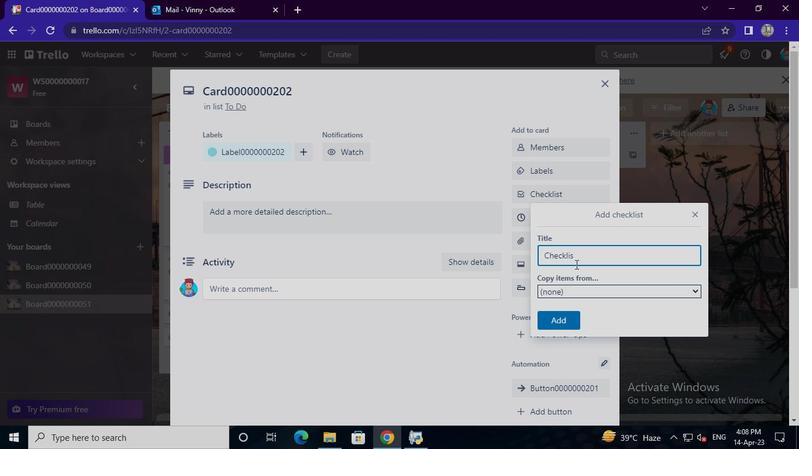 
Action: Keyboard Key.backspace
Screenshot: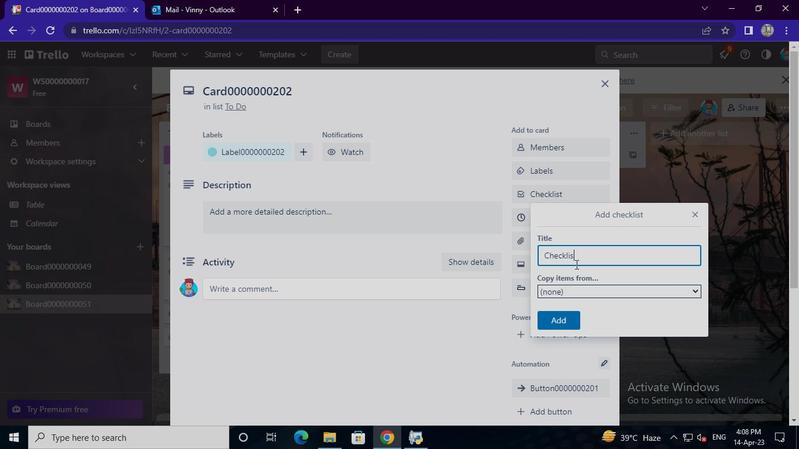 
Action: Keyboard Key.backspace
Screenshot: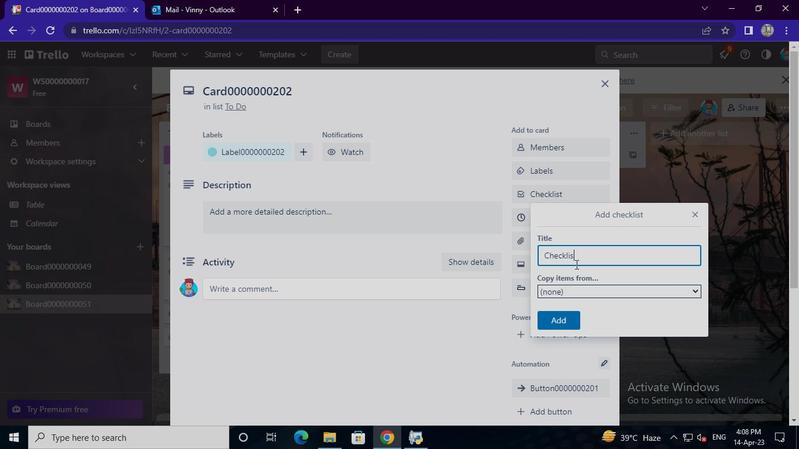 
Action: Keyboard Key.backspace
Screenshot: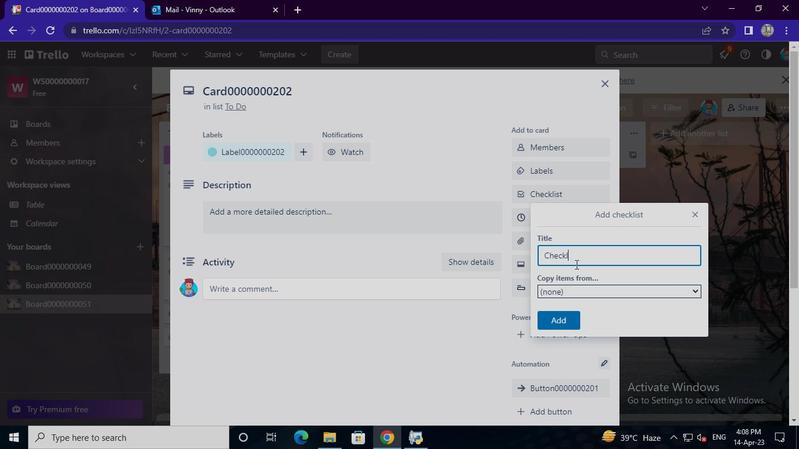 
Action: Keyboard Key.backspace
Screenshot: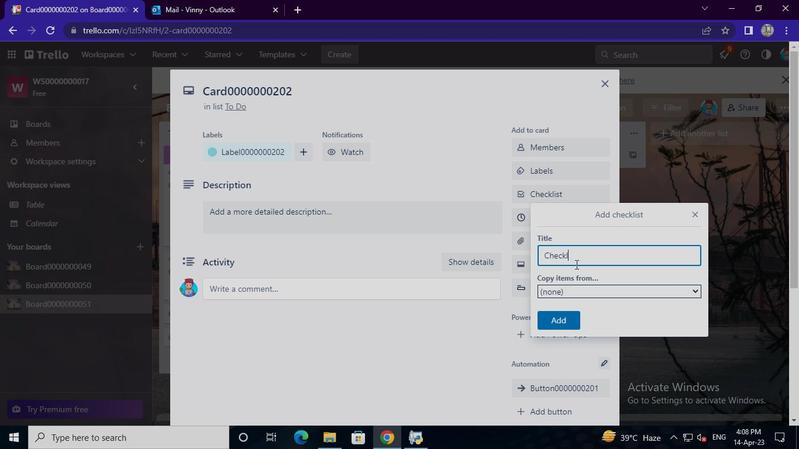 
Action: Keyboard Key.backspace
Screenshot: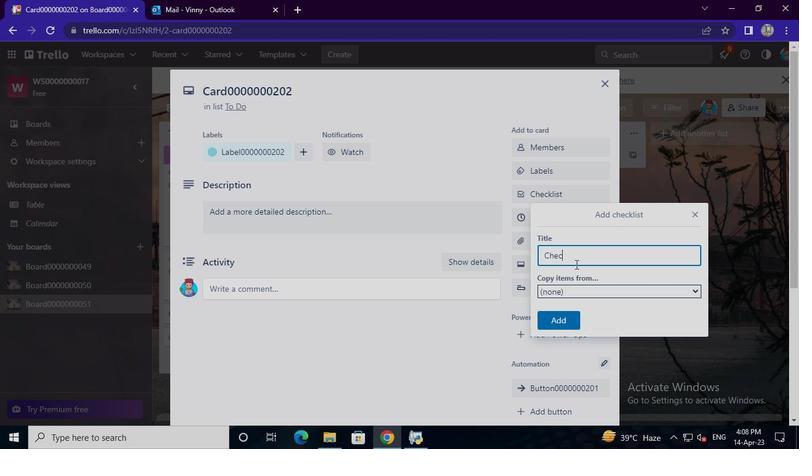 
Action: Keyboard Key.backspace
Screenshot: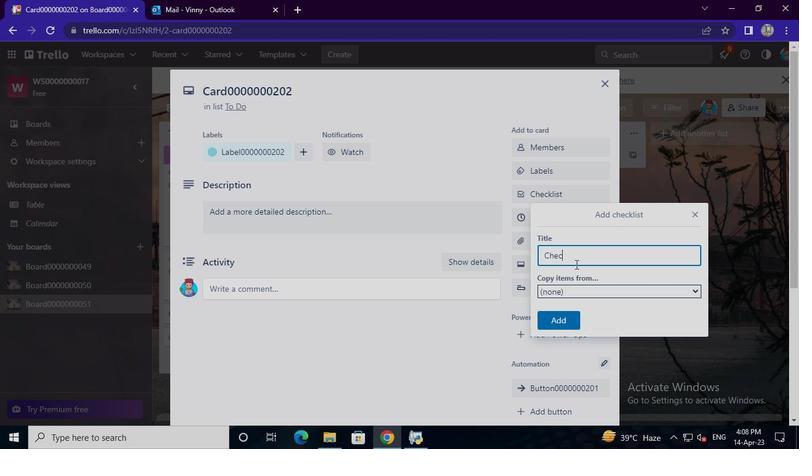 
Action: Keyboard Key.backspace
Screenshot: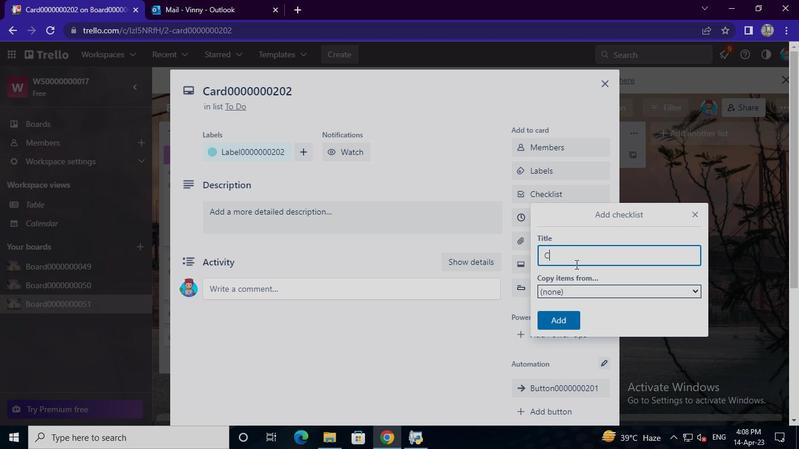 
Action: Keyboard Key.backspace
Screenshot: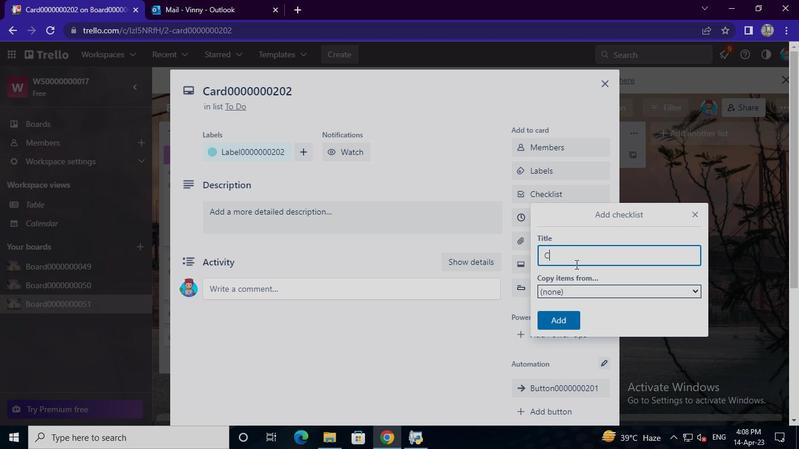 
Action: Keyboard Key.backspace
Screenshot: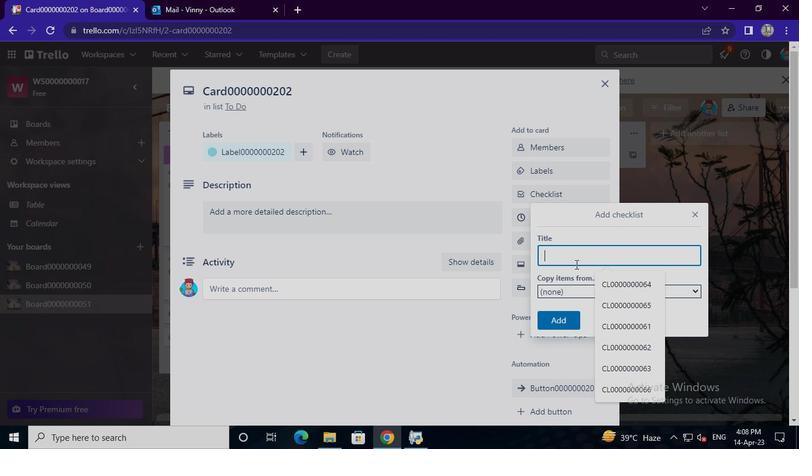 
Action: Keyboard Key.backspace
Screenshot: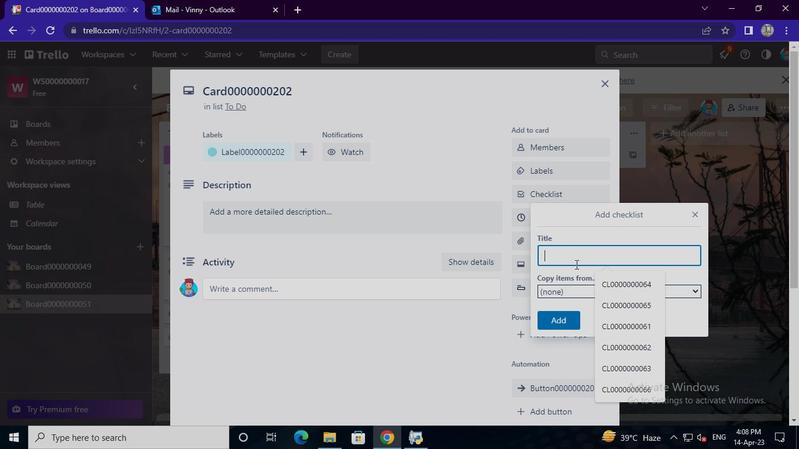 
Action: Keyboard Key.backspace
Screenshot: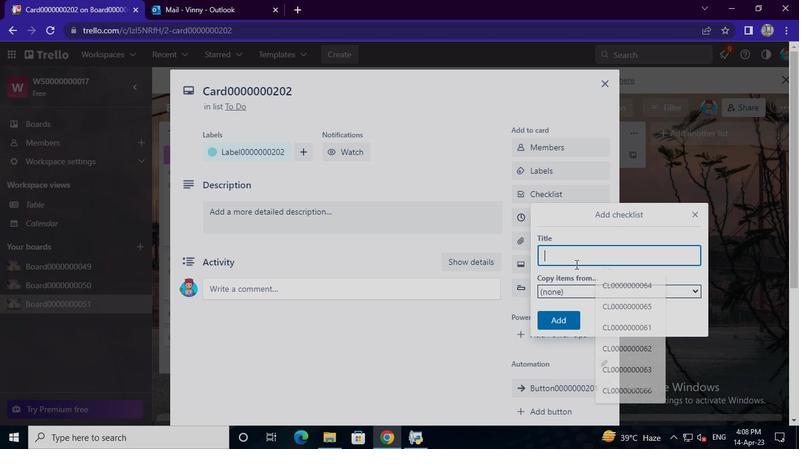 
Action: Keyboard Key.backspace
Screenshot: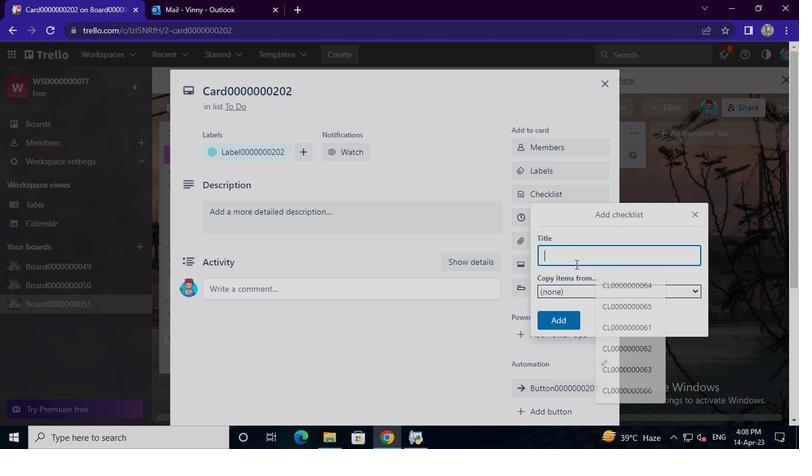 
Action: Keyboard Key.backspace
Screenshot: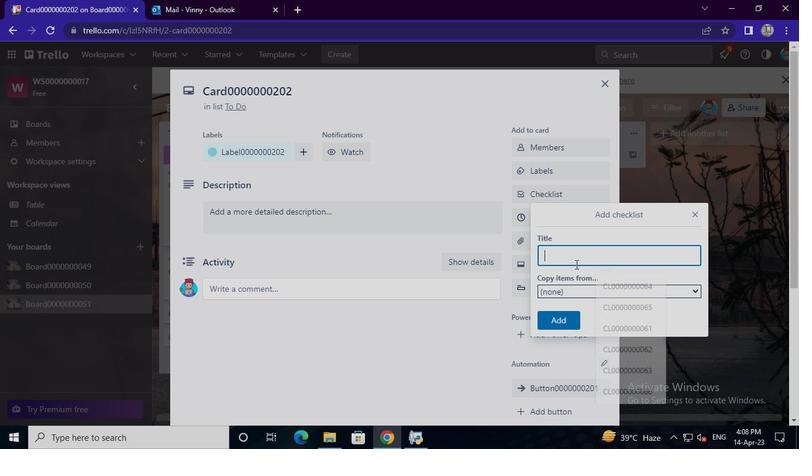 
Action: Keyboard Key.backspace
Screenshot: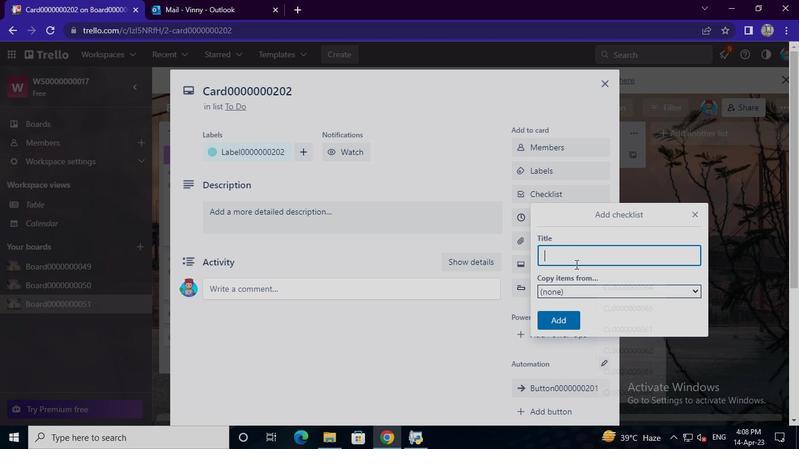 
Action: Keyboard Key.shift
Screenshot: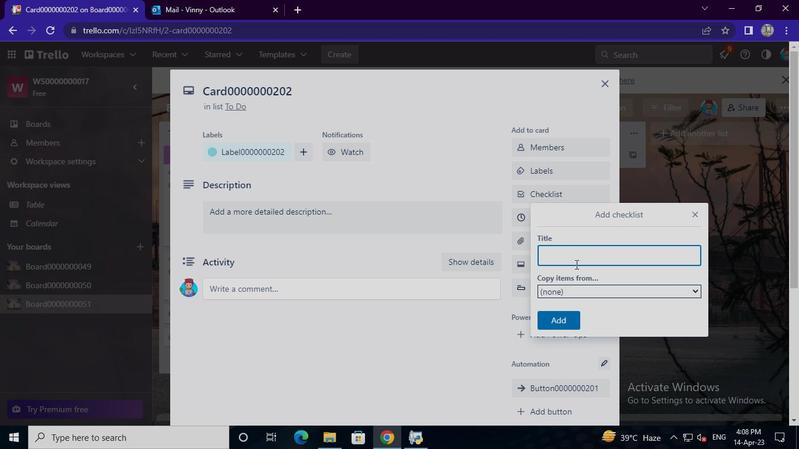 
Action: Keyboard C
Screenshot: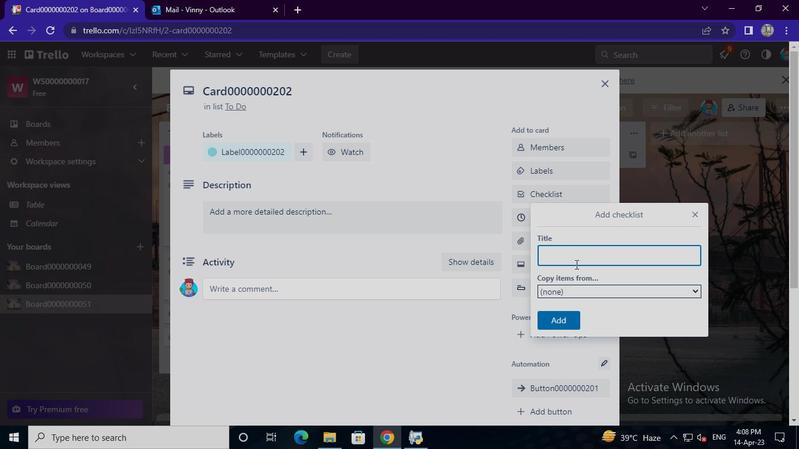 
Action: Keyboard L
Screenshot: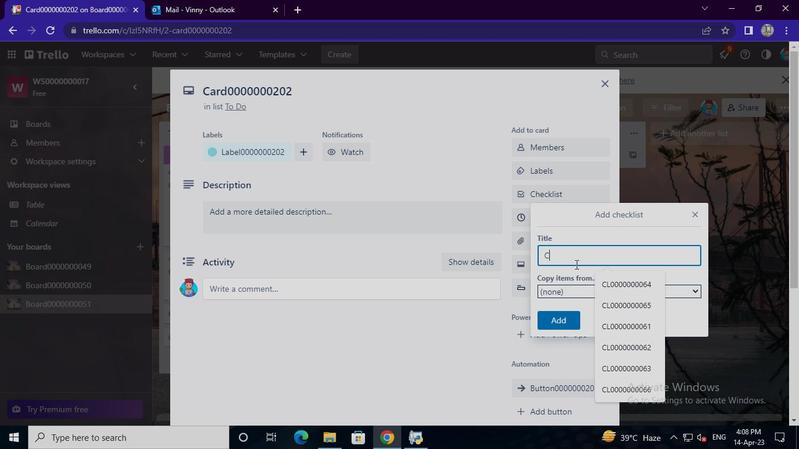 
Action: Keyboard <96>
Screenshot: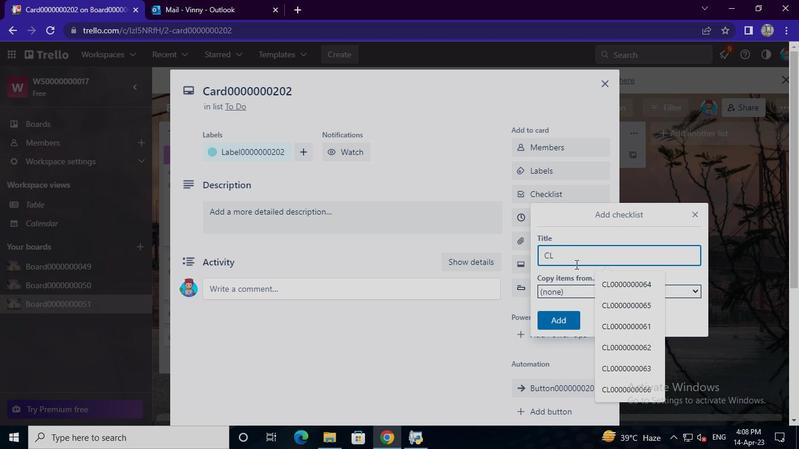 
Action: Keyboard <96>
Screenshot: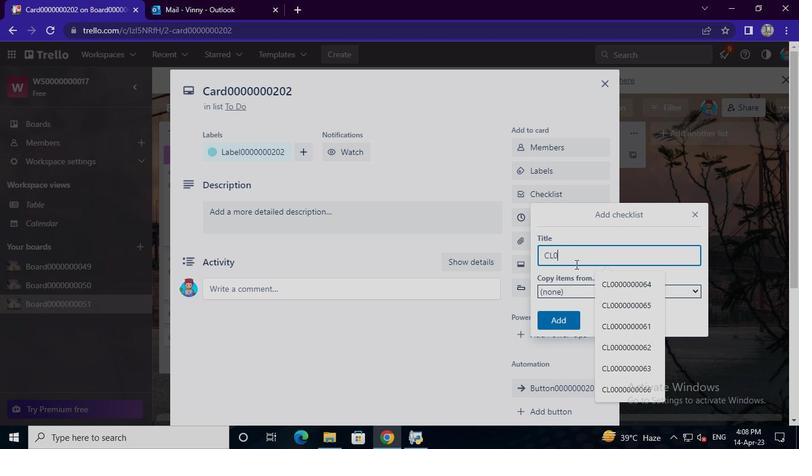 
Action: Keyboard <96>
Screenshot: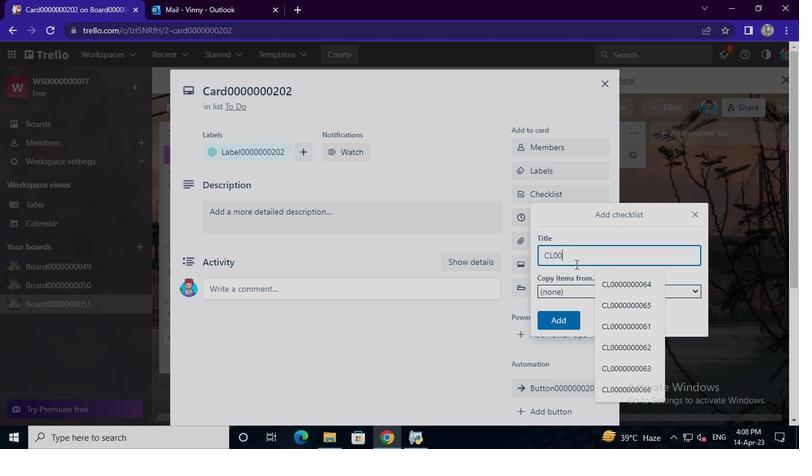 
Action: Keyboard <96>
Screenshot: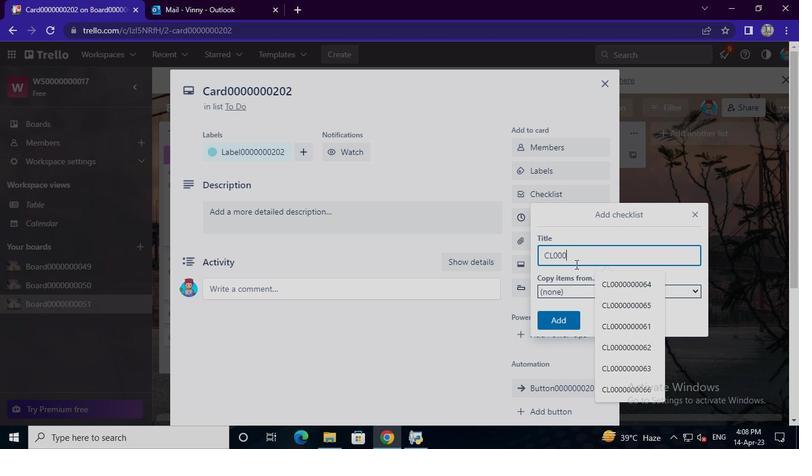 
Action: Keyboard <96>
Screenshot: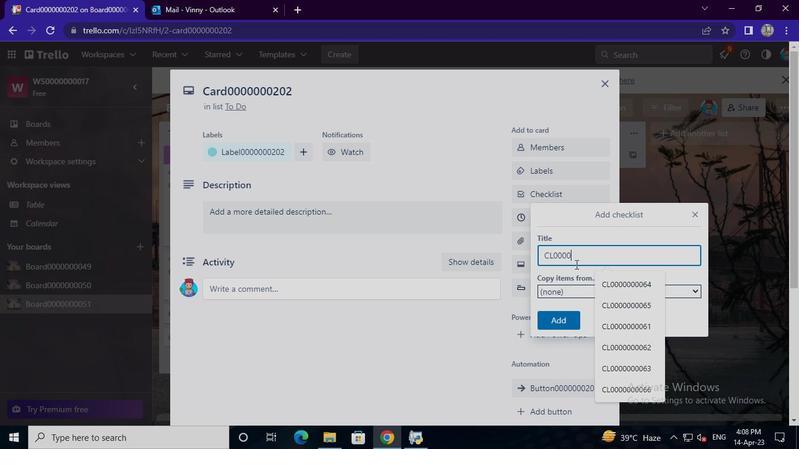 
Action: Keyboard <96>
Screenshot: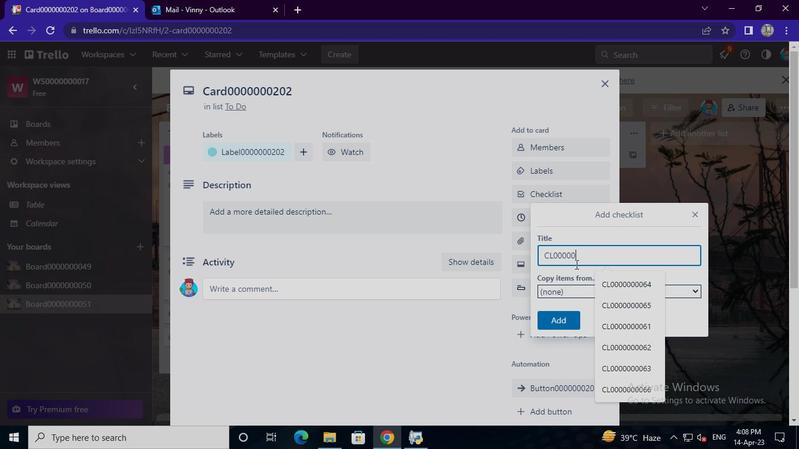
Action: Keyboard <96>
Screenshot: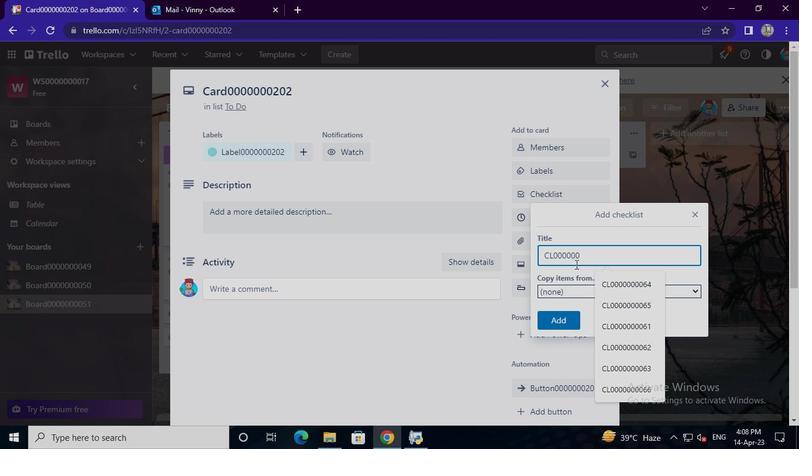
Action: Keyboard <98>
Screenshot: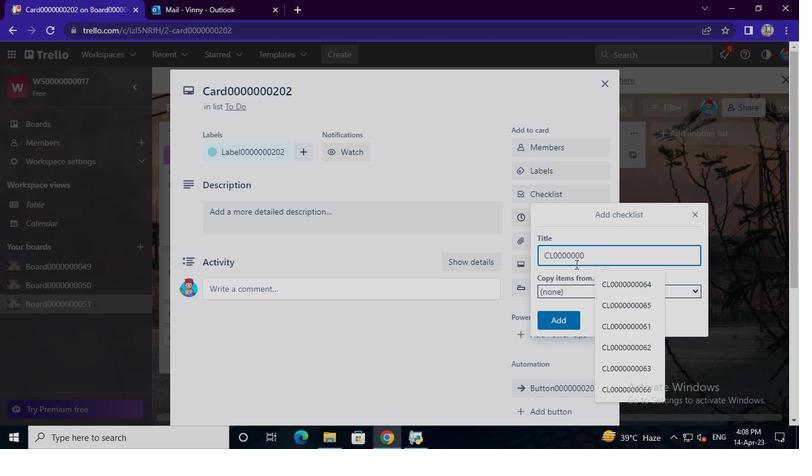 
Action: Keyboard <96>
Screenshot: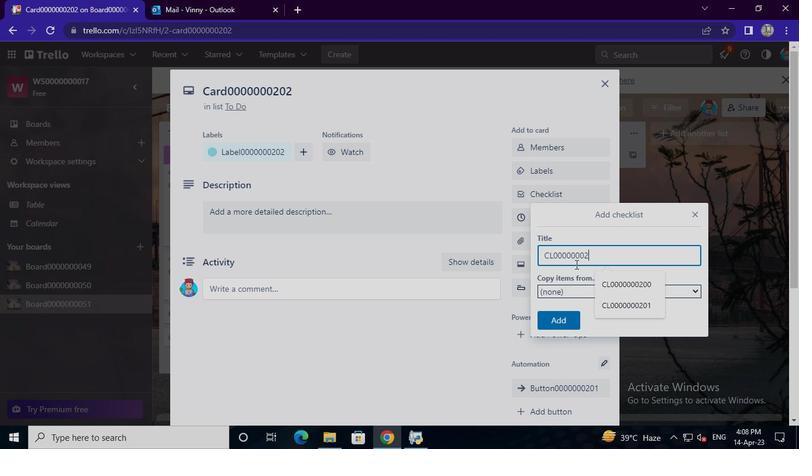 
Action: Keyboard <98>
Screenshot: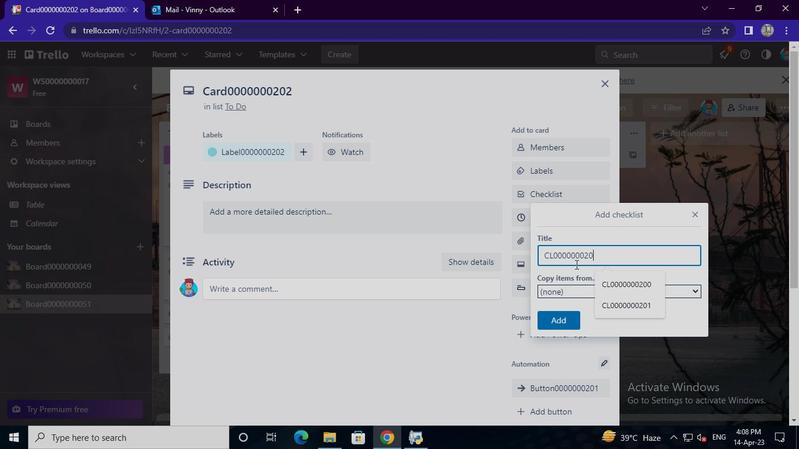 
Action: Mouse moved to (561, 316)
Screenshot: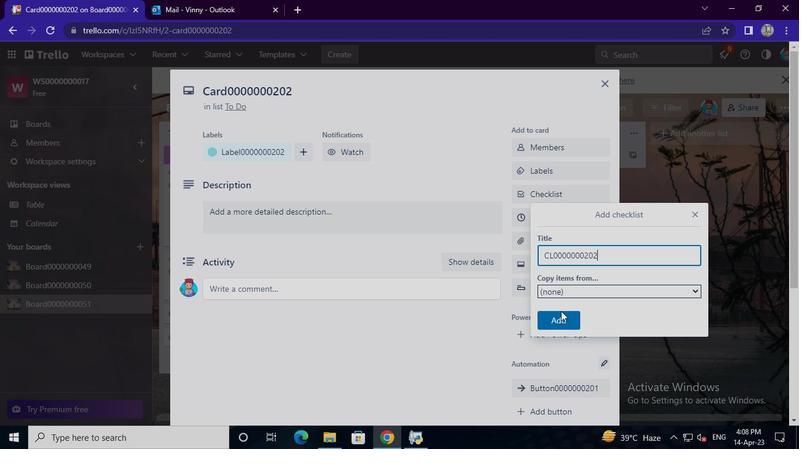 
Action: Mouse pressed left at (561, 316)
Screenshot: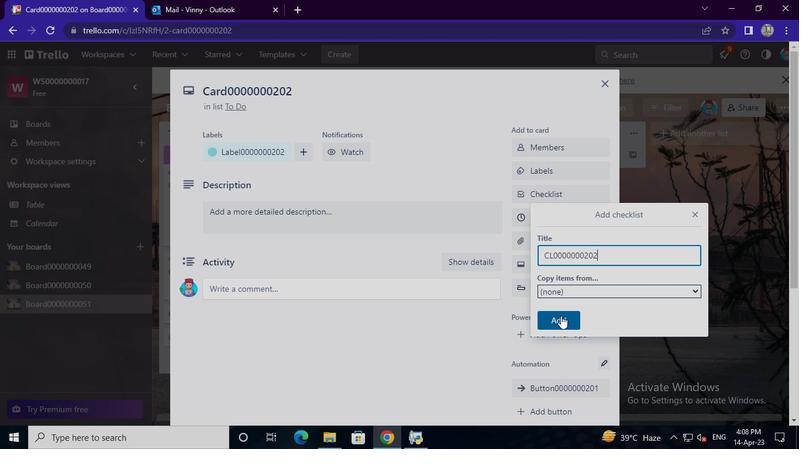 
Action: Mouse moved to (551, 221)
Screenshot: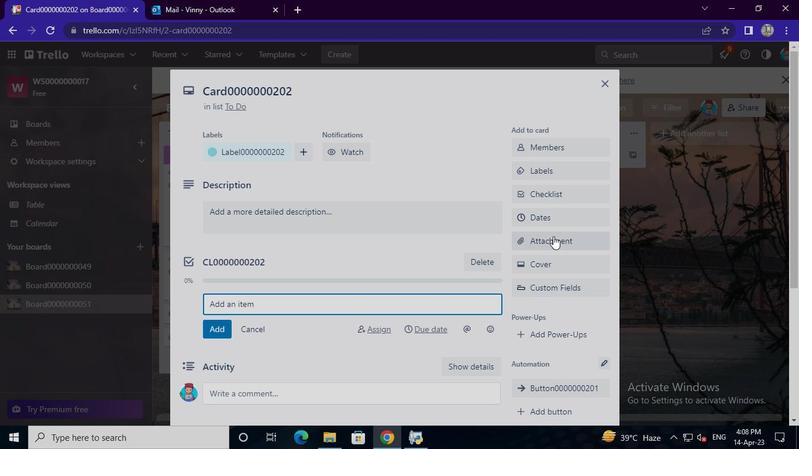 
Action: Mouse pressed left at (551, 221)
Screenshot: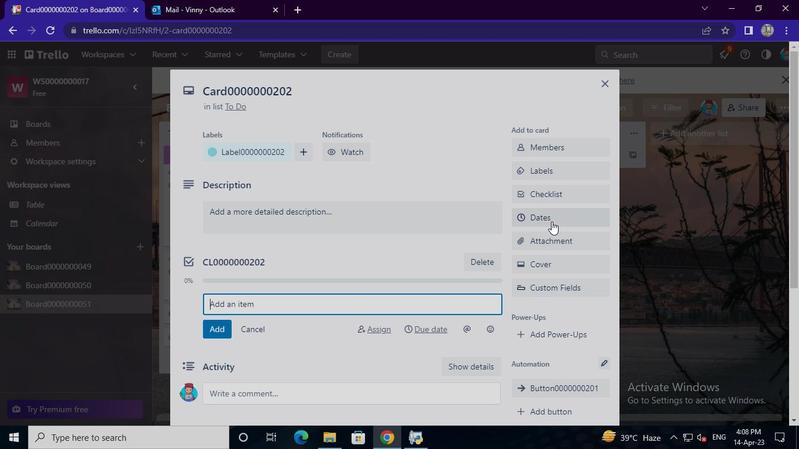 
Action: Mouse moved to (521, 293)
Screenshot: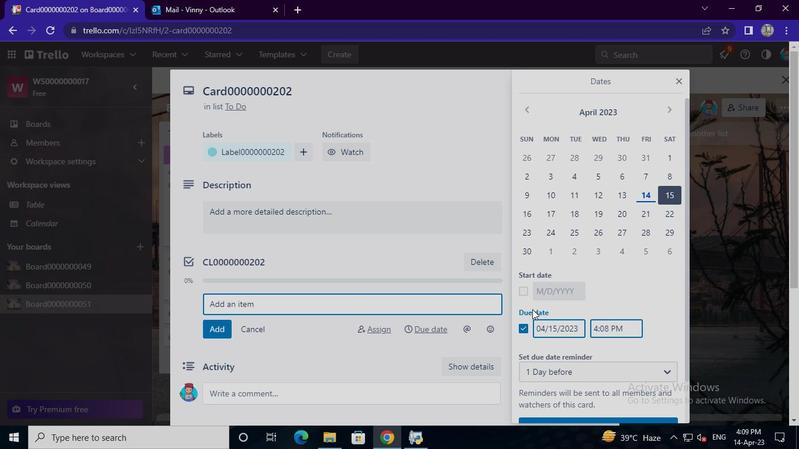 
Action: Mouse pressed left at (521, 293)
Screenshot: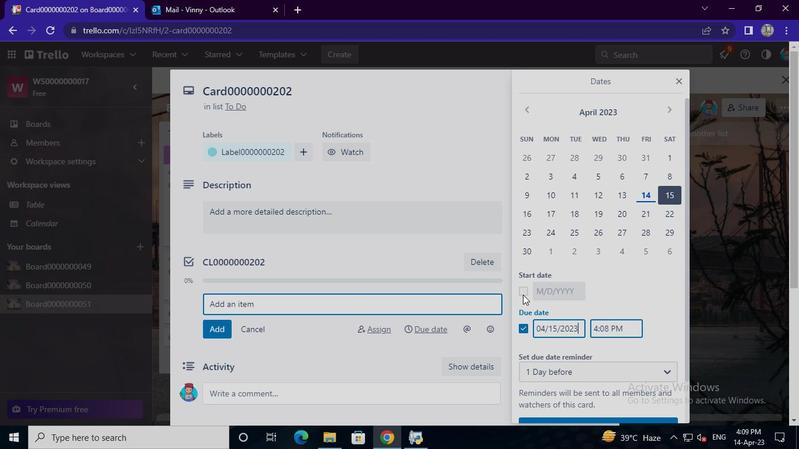 
Action: Mouse moved to (521, 323)
Screenshot: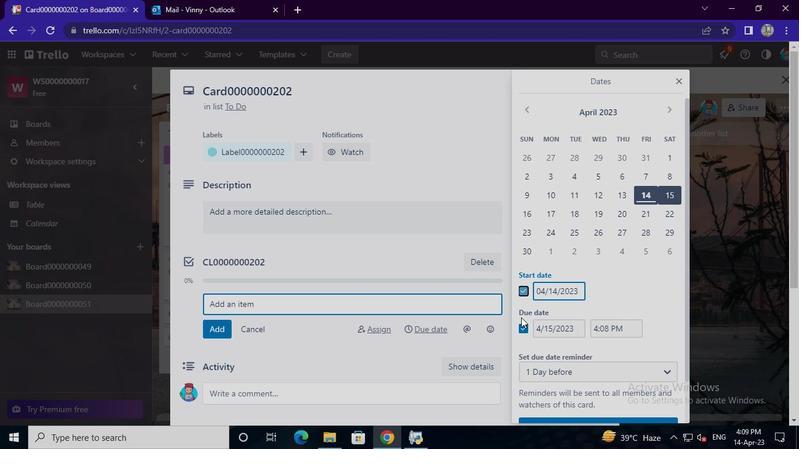 
Action: Mouse pressed left at (521, 323)
Screenshot: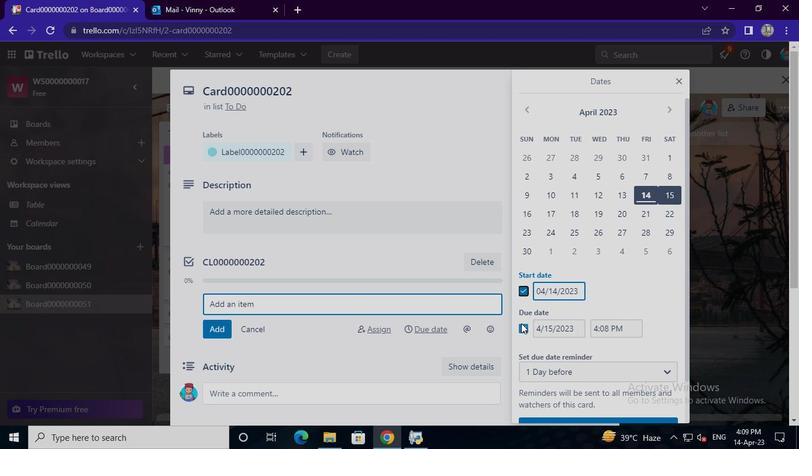 
Action: Mouse moved to (668, 115)
Screenshot: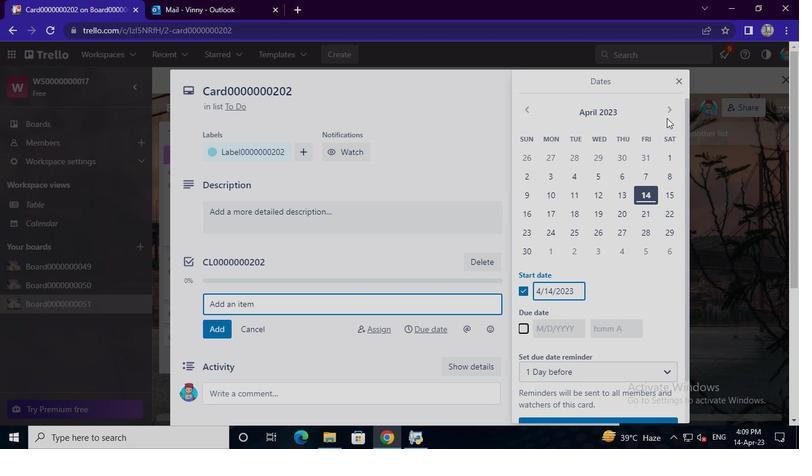 
Action: Mouse pressed left at (668, 115)
Screenshot: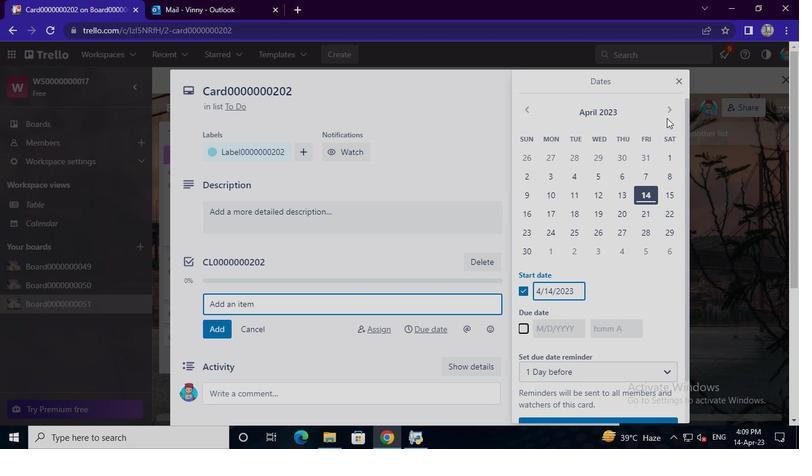 
Action: Mouse pressed left at (668, 115)
Screenshot: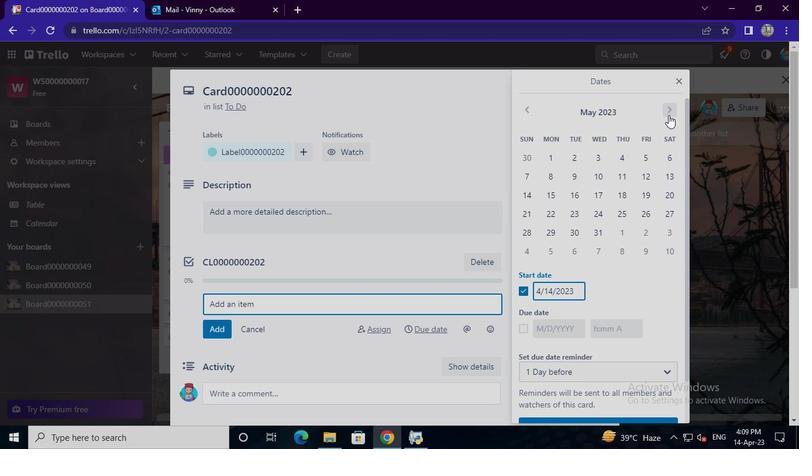 
Action: Mouse pressed left at (668, 115)
Screenshot: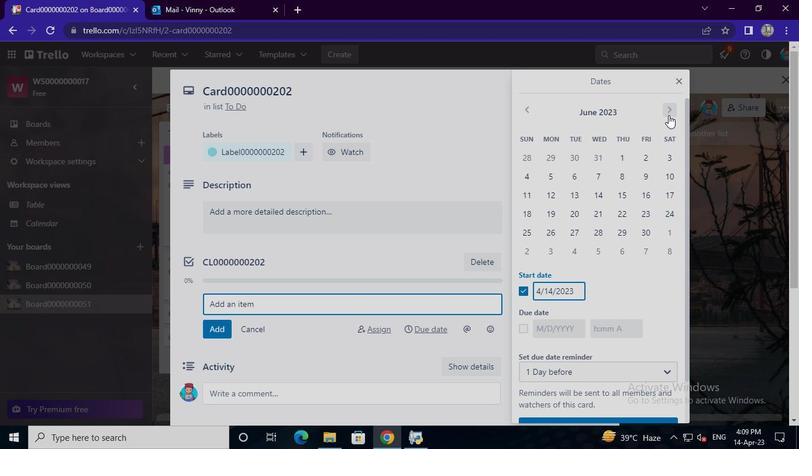 
Action: Mouse pressed left at (668, 115)
Screenshot: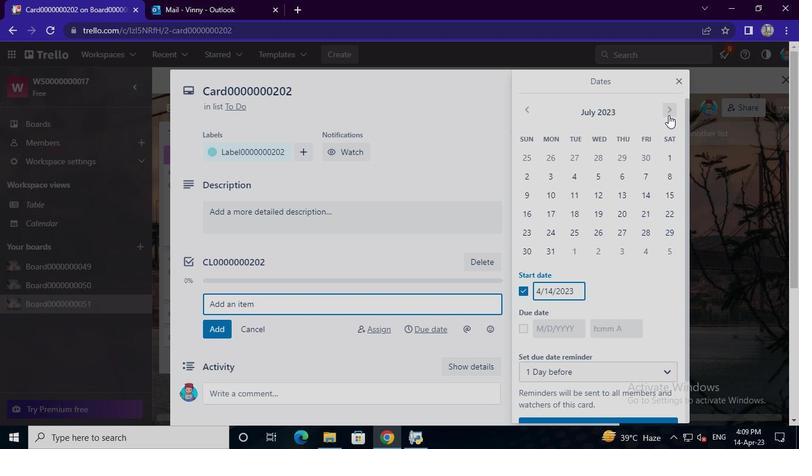 
Action: Mouse moved to (668, 114)
Screenshot: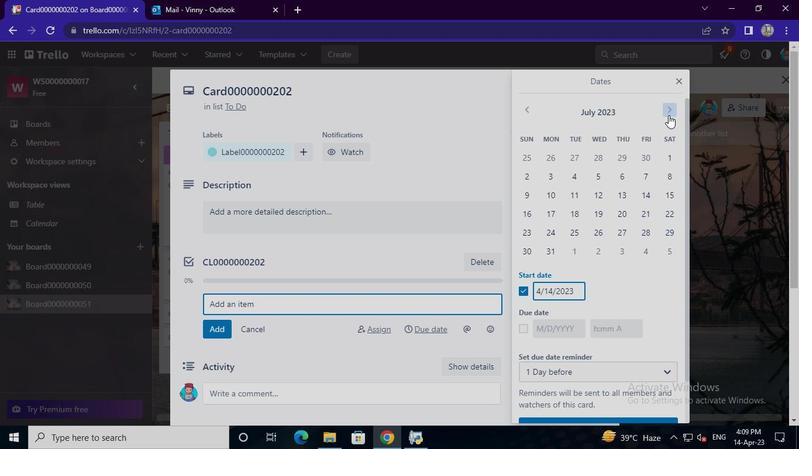 
Action: Mouse pressed left at (668, 114)
Screenshot: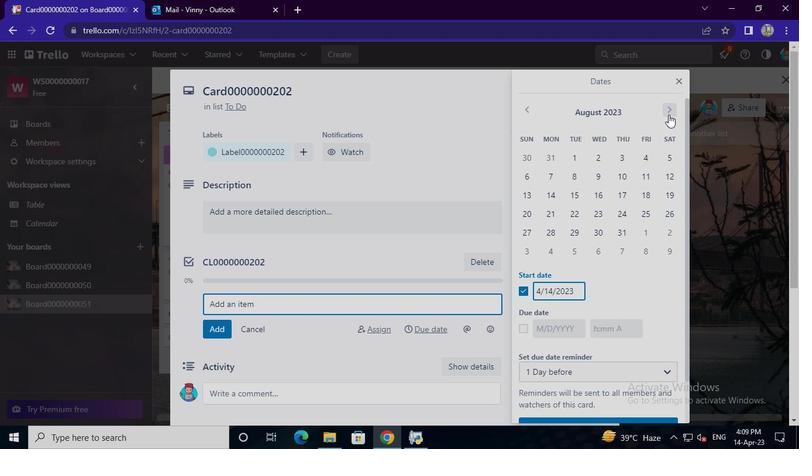 
Action: Mouse moved to (641, 155)
Screenshot: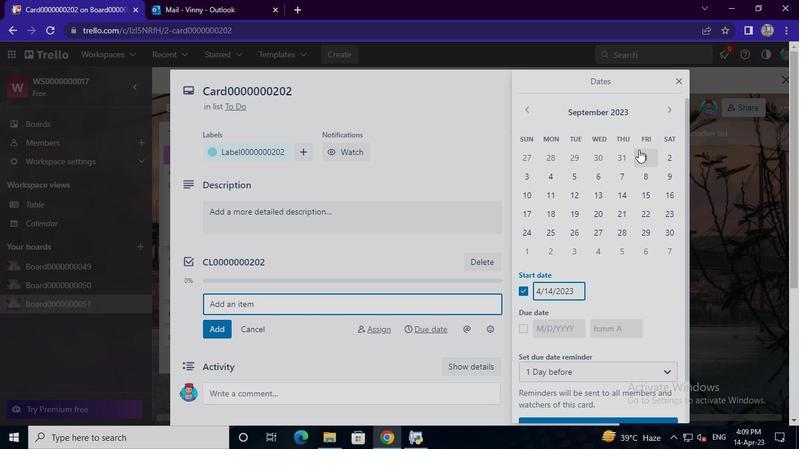 
Action: Mouse pressed left at (641, 155)
Screenshot: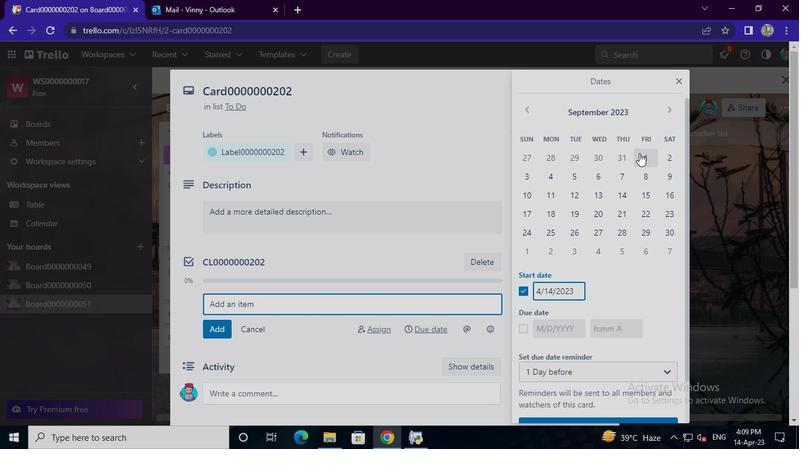 
Action: Mouse moved to (520, 330)
Screenshot: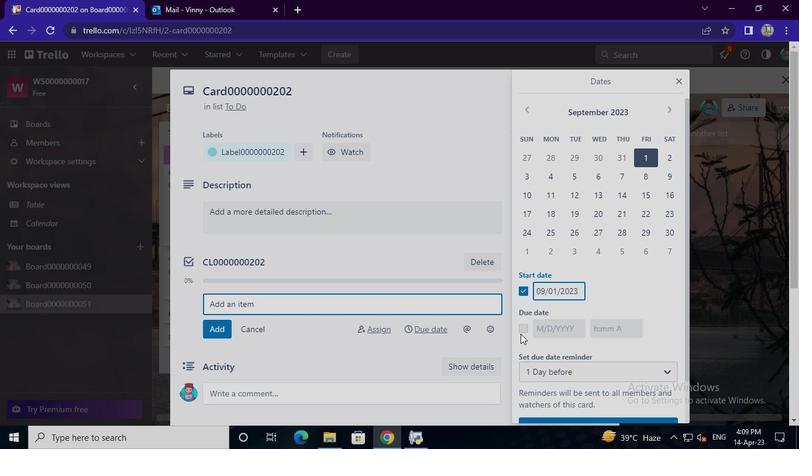 
Action: Mouse pressed left at (520, 330)
Screenshot: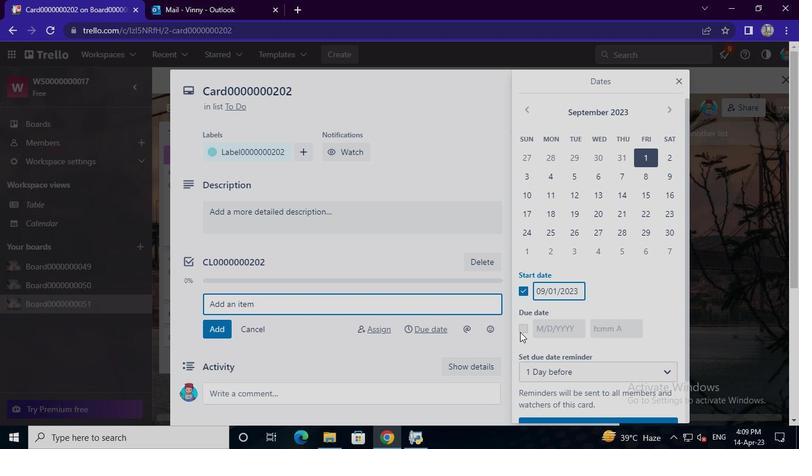 
Action: Mouse moved to (663, 233)
Screenshot: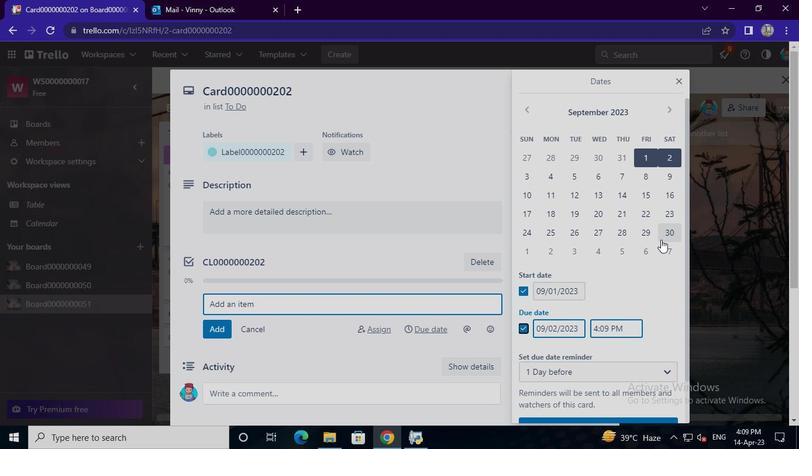 
Action: Mouse pressed left at (663, 233)
Screenshot: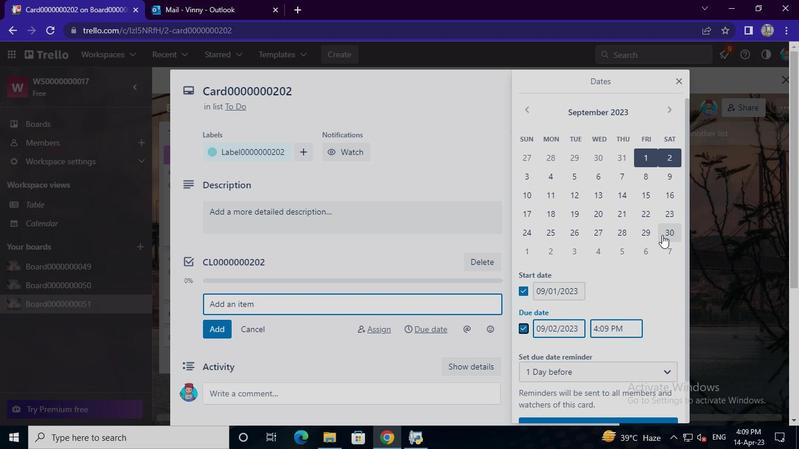 
Action: Mouse moved to (612, 422)
Screenshot: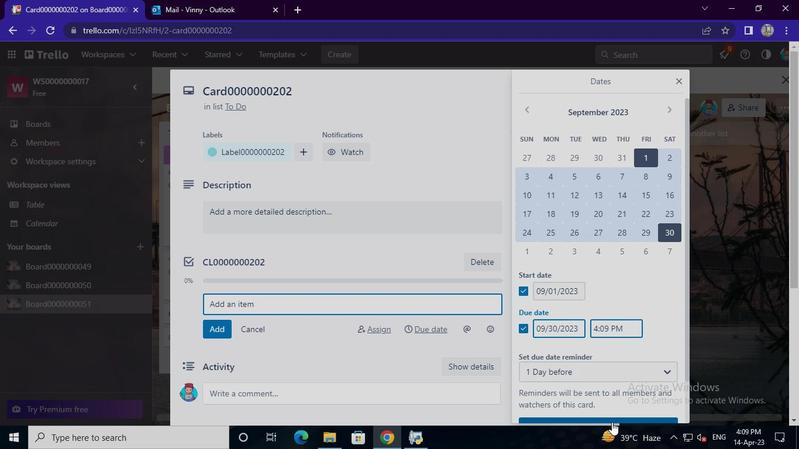 
Action: Mouse pressed left at (612, 422)
Screenshot: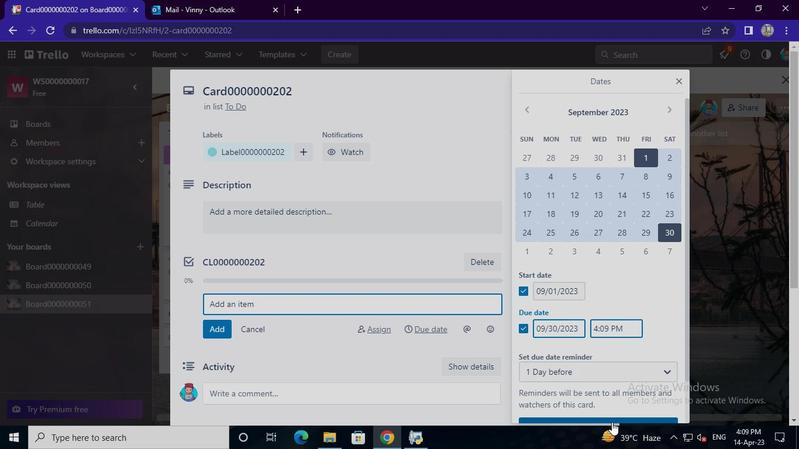 
Action: Mouse moved to (411, 443)
Screenshot: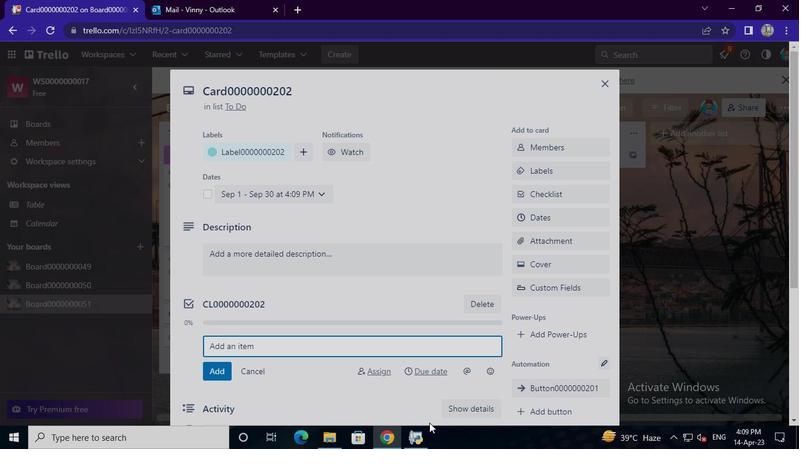 
Action: Mouse pressed left at (411, 443)
Screenshot: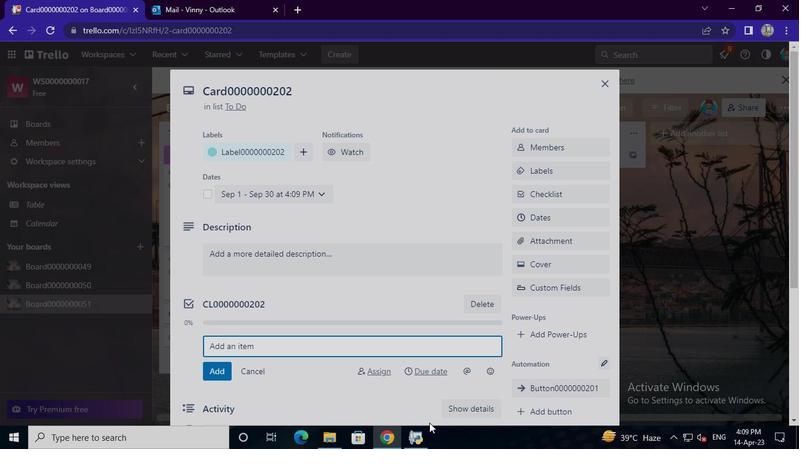 
Action: Mouse moved to (596, 41)
Screenshot: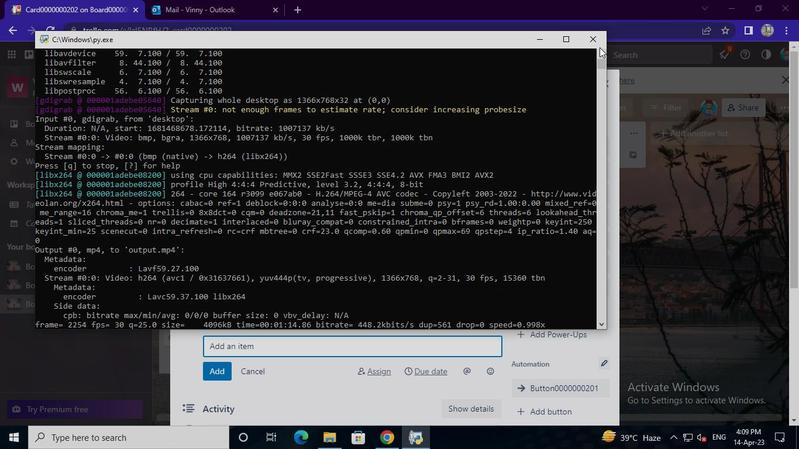 
Action: Mouse pressed left at (596, 41)
Screenshot: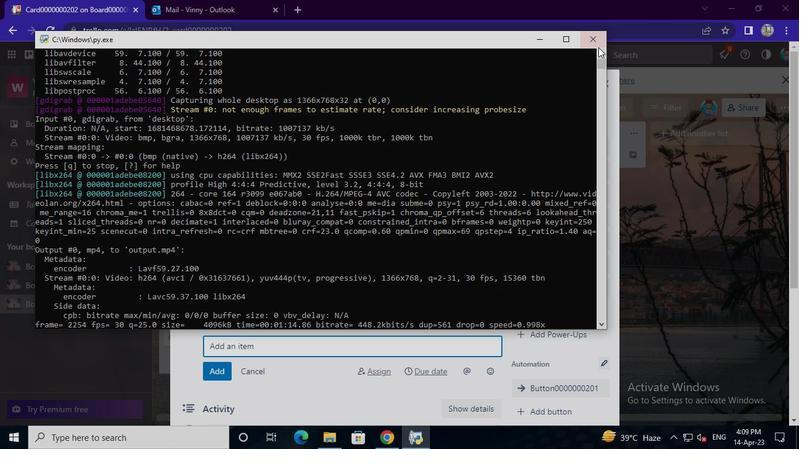 
